 Task: Add Sprouts Organic Bourbon BBQ Sauce to the cart.
Action: Mouse moved to (33, 306)
Screenshot: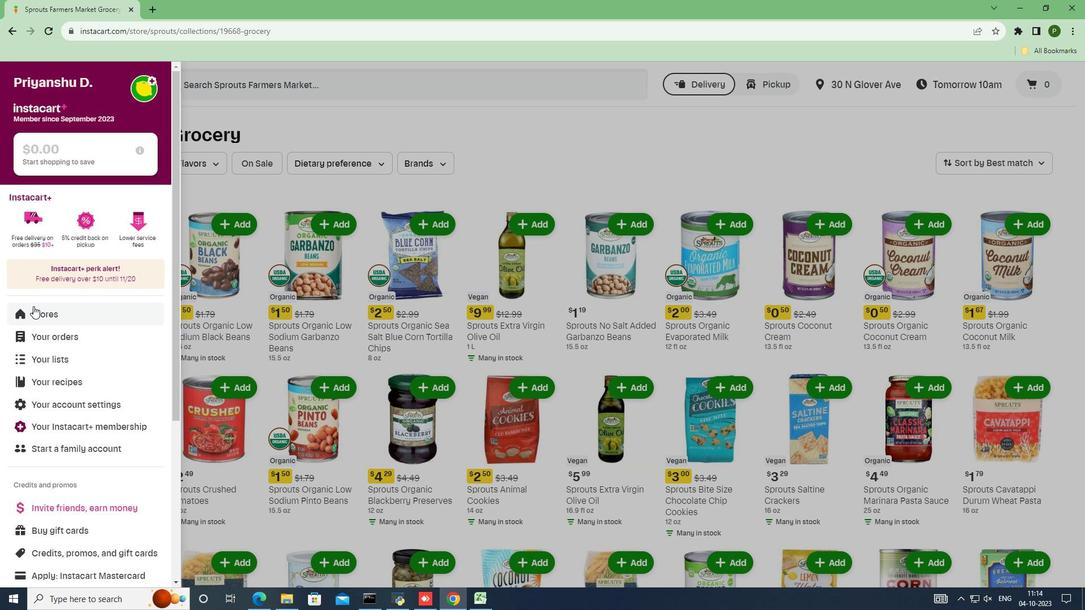 
Action: Mouse pressed left at (33, 306)
Screenshot: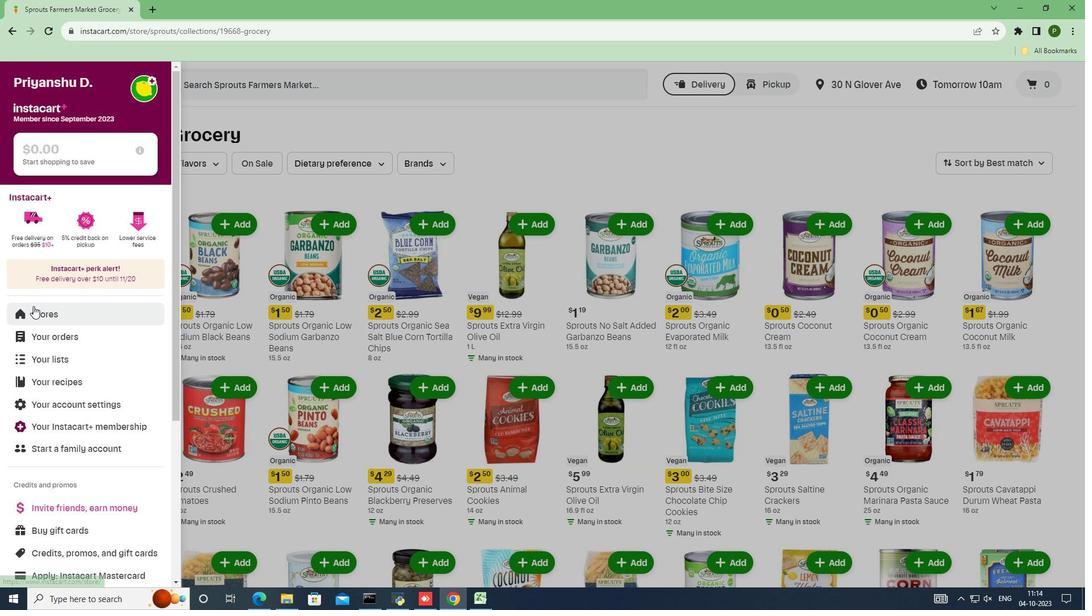 
Action: Mouse moved to (267, 128)
Screenshot: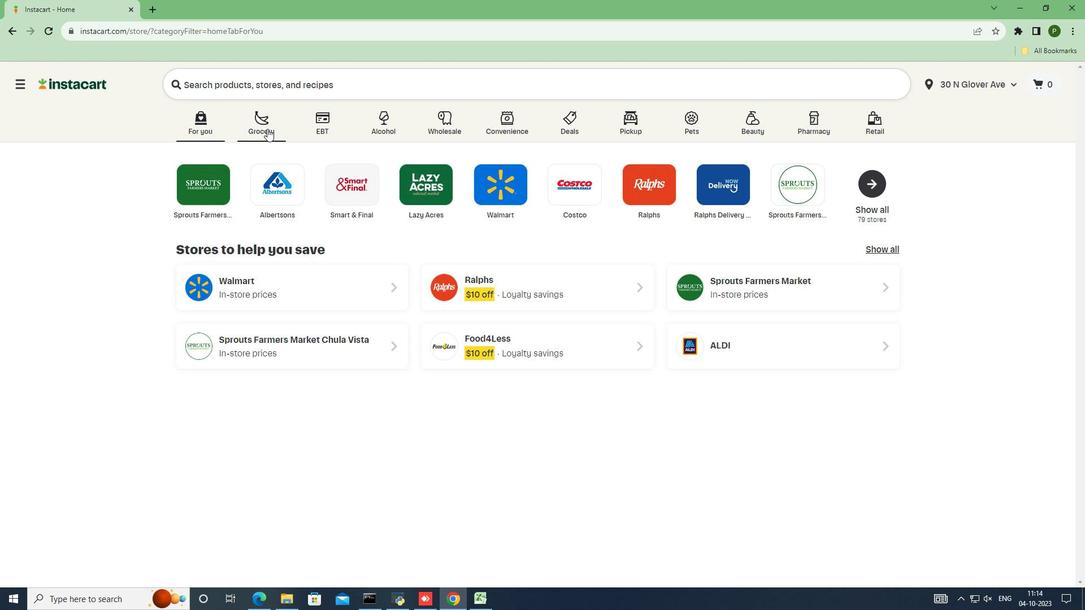 
Action: Mouse pressed left at (267, 128)
Screenshot: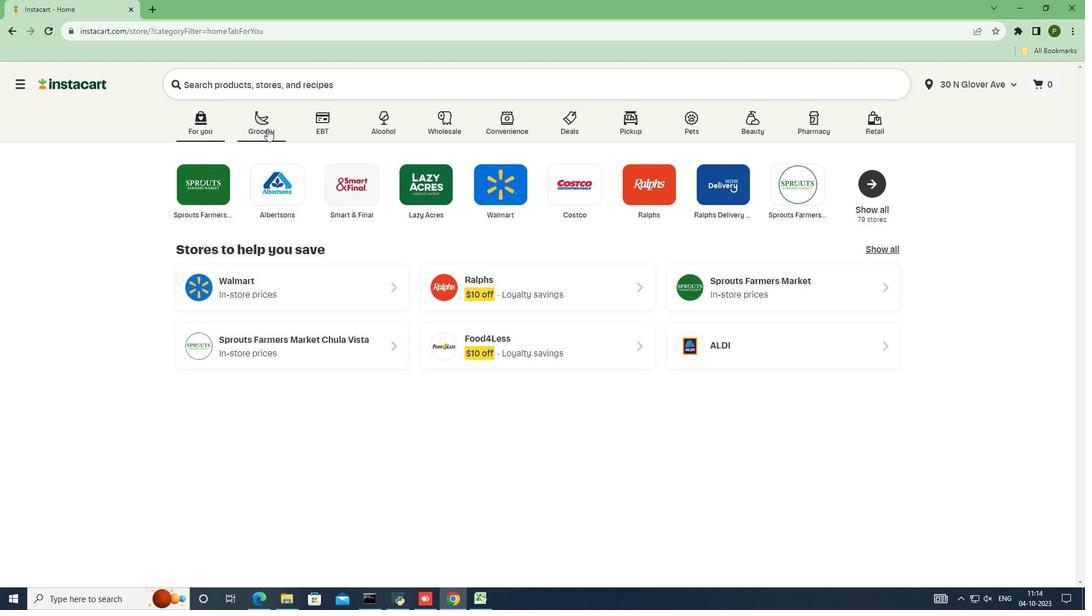 
Action: Mouse moved to (700, 269)
Screenshot: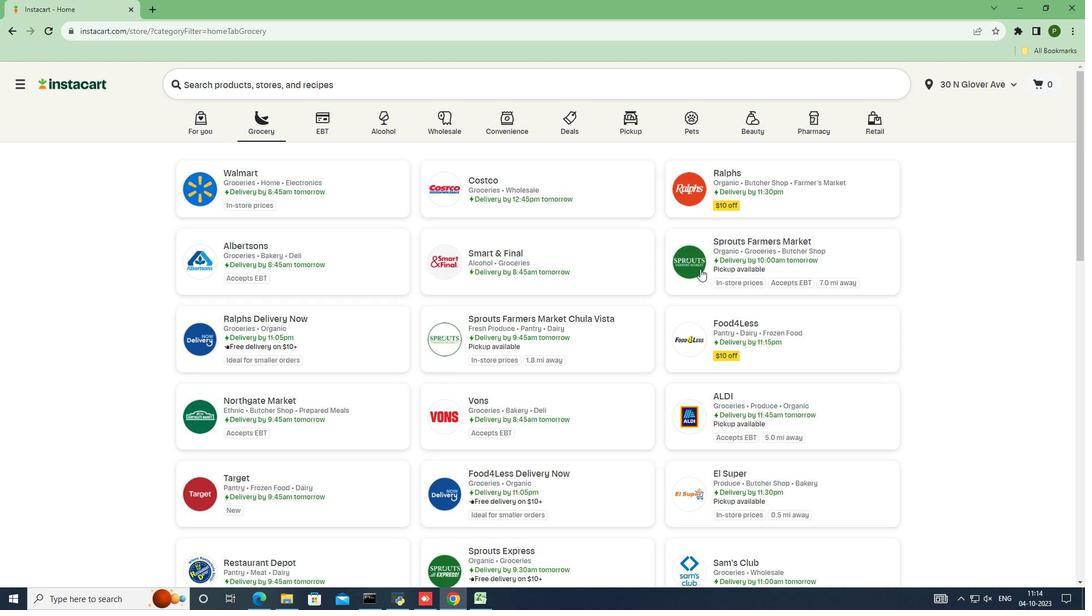 
Action: Mouse pressed left at (700, 269)
Screenshot: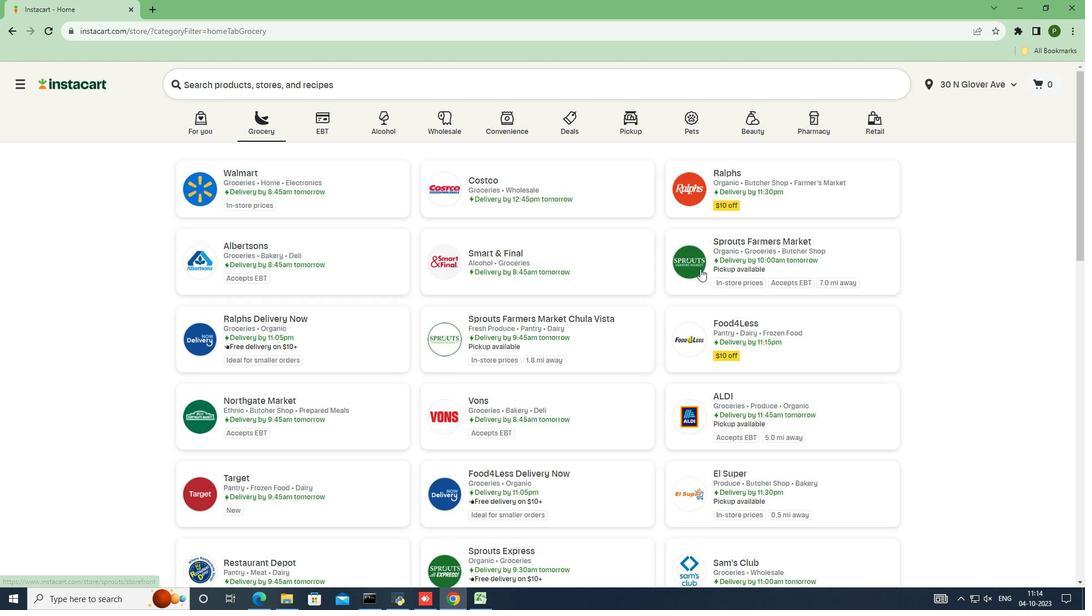 
Action: Mouse moved to (75, 318)
Screenshot: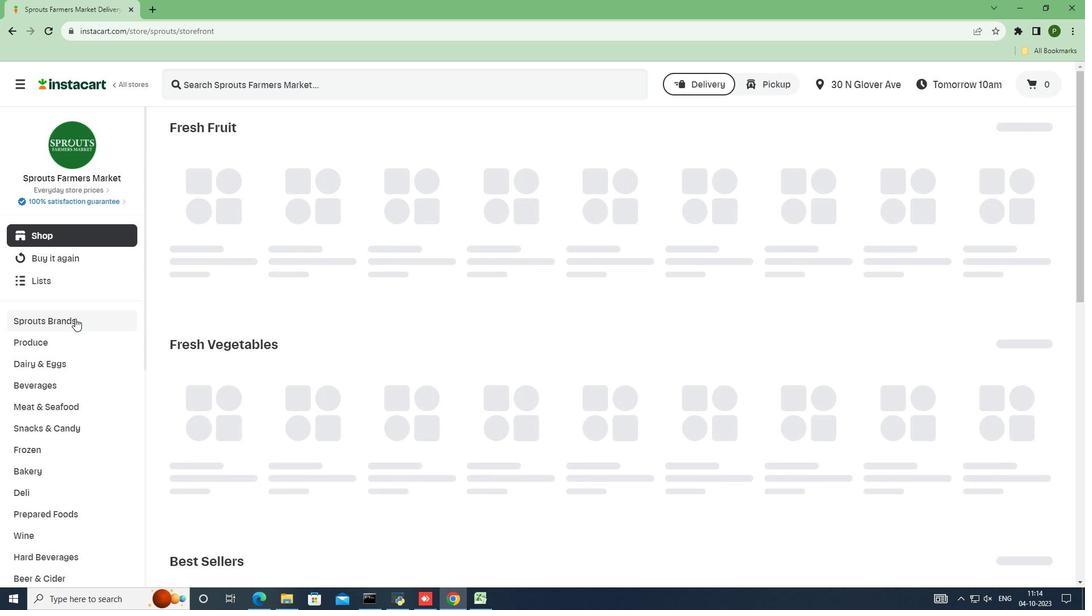 
Action: Mouse pressed left at (75, 318)
Screenshot: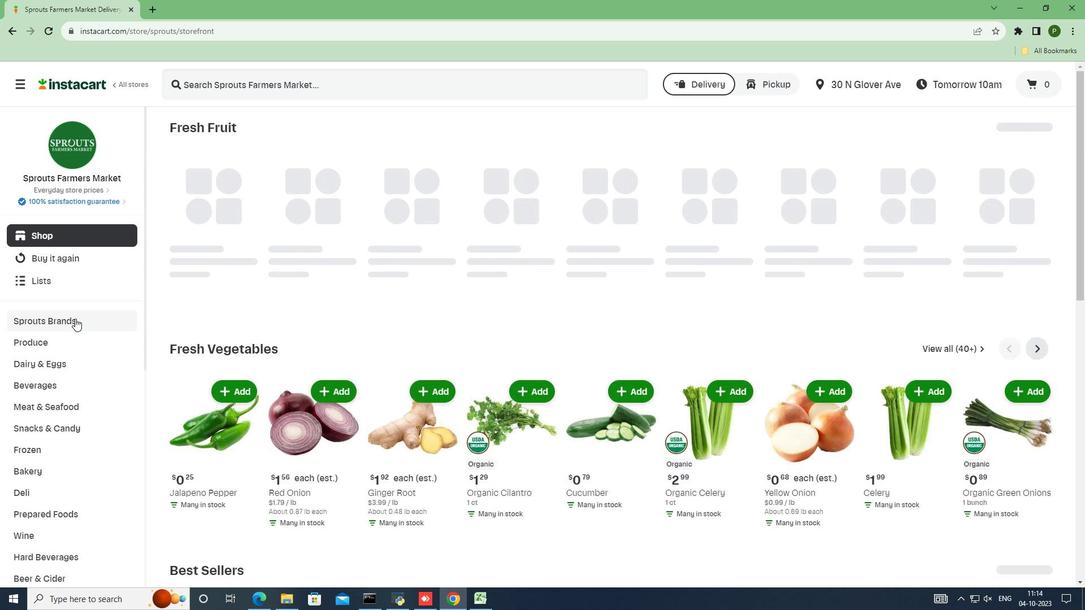 
Action: Mouse moved to (47, 400)
Screenshot: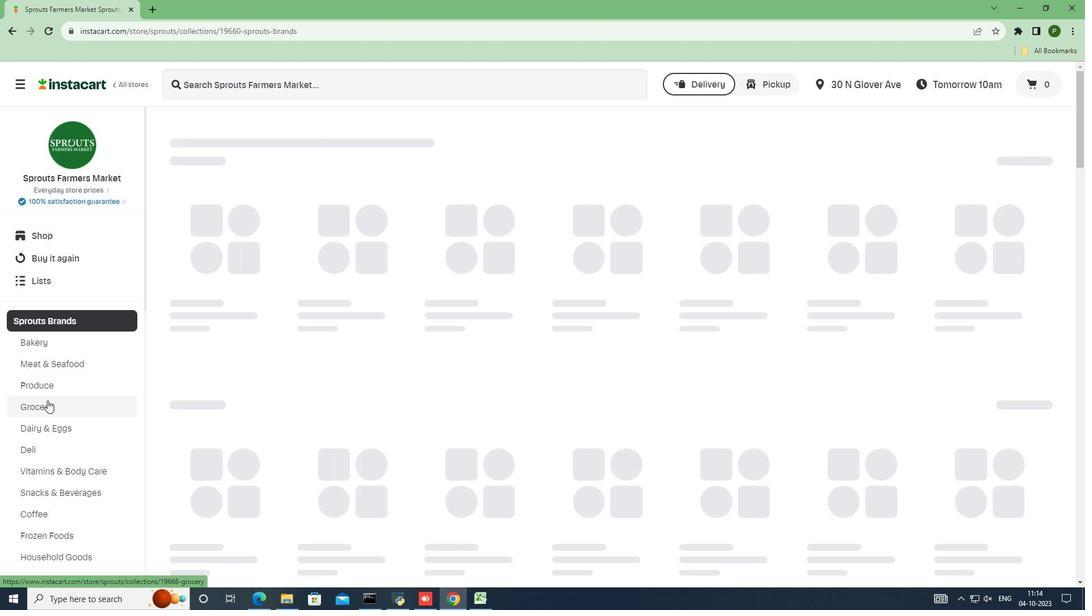 
Action: Mouse pressed left at (47, 400)
Screenshot: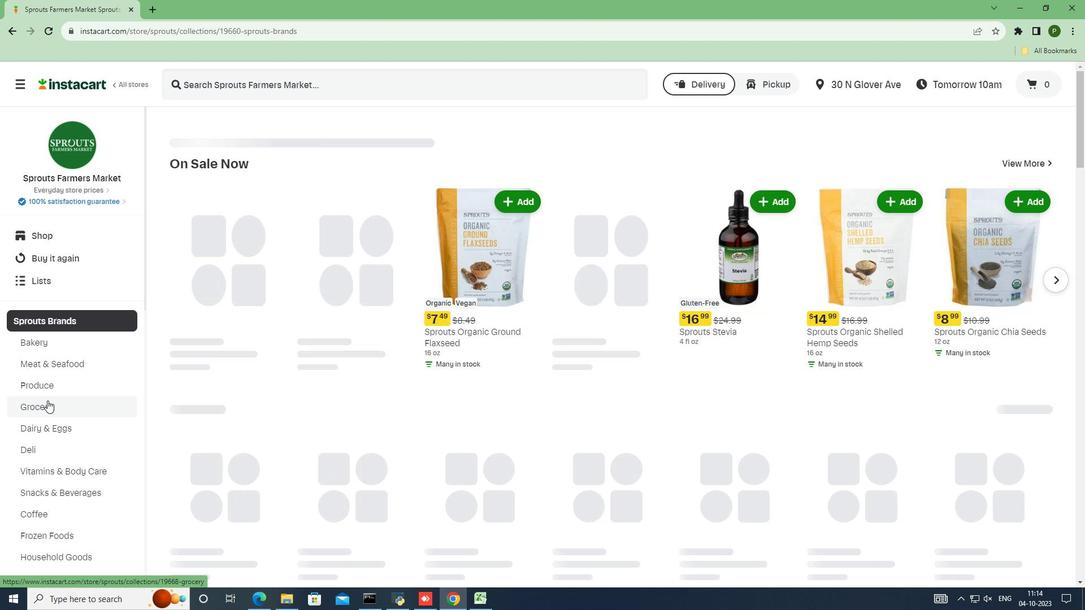 
Action: Mouse moved to (218, 221)
Screenshot: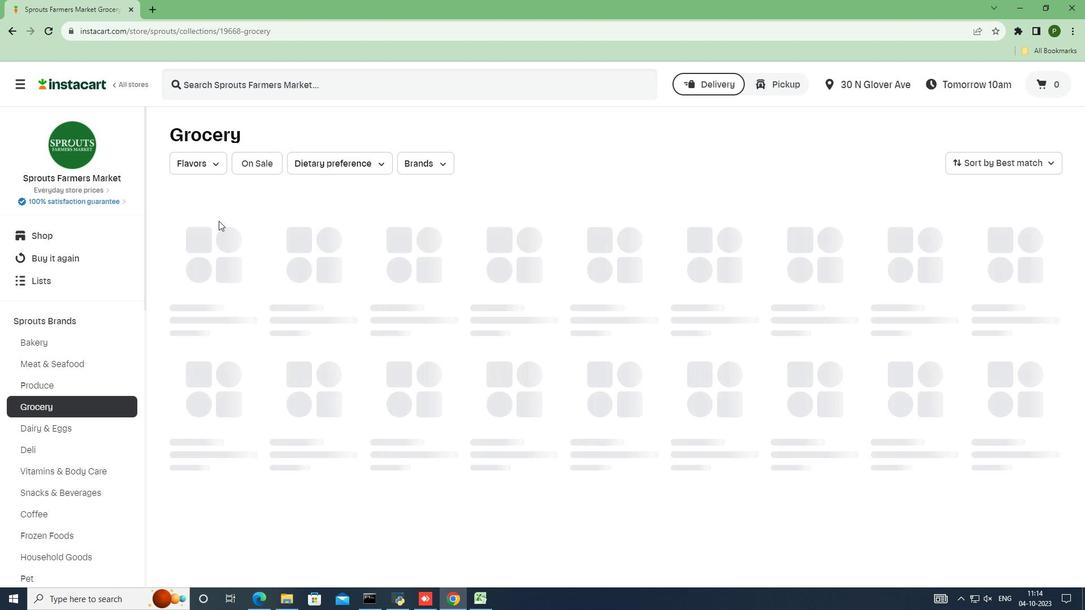 
Action: Mouse scrolled (218, 220) with delta (0, 0)
Screenshot: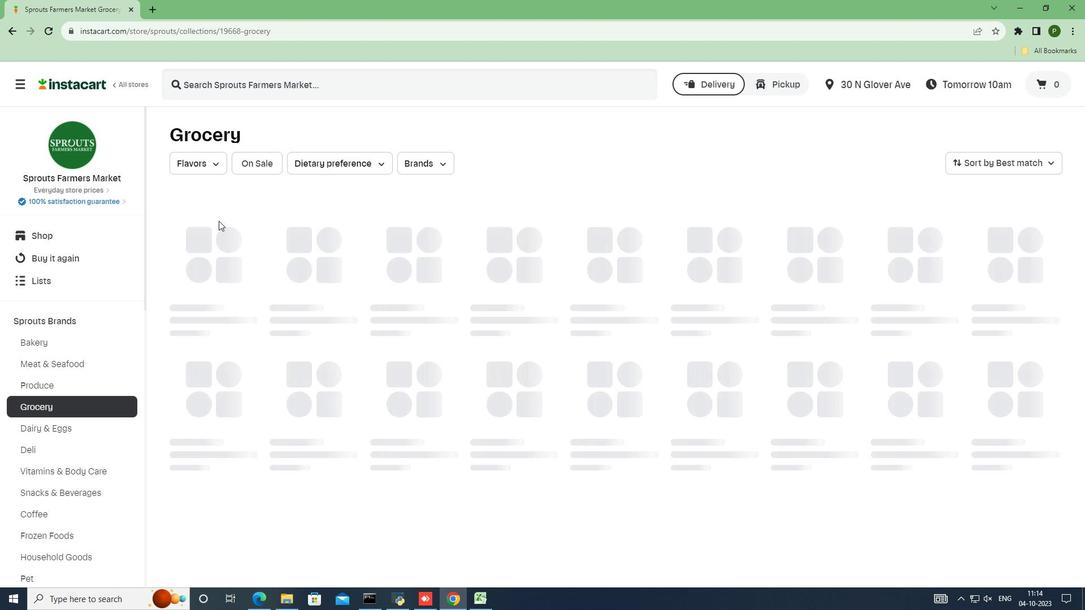 
Action: Mouse moved to (260, 247)
Screenshot: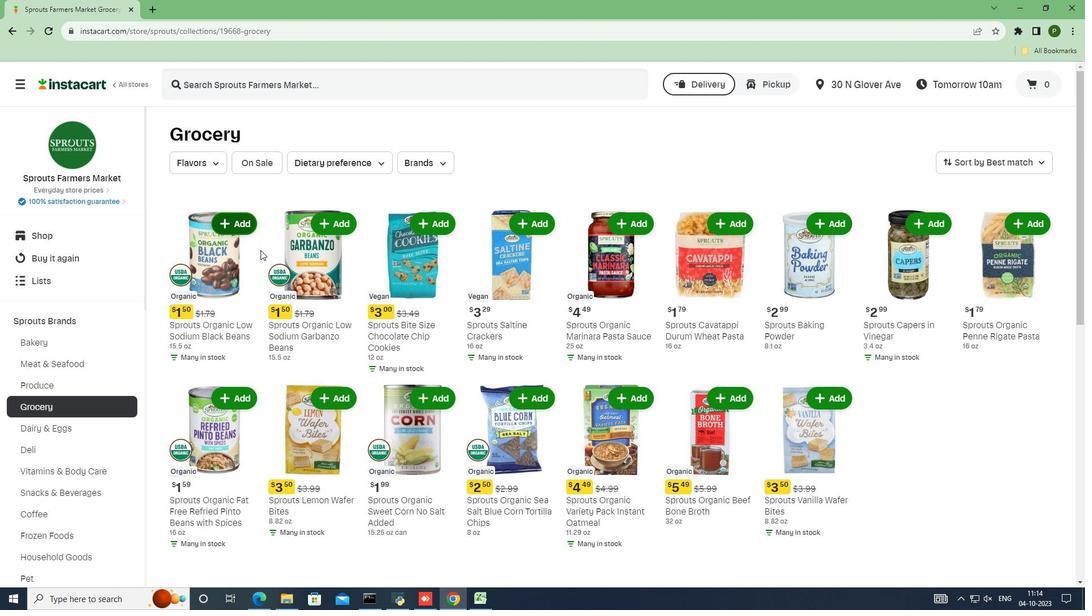 
Action: Mouse scrolled (260, 246) with delta (0, 0)
Screenshot: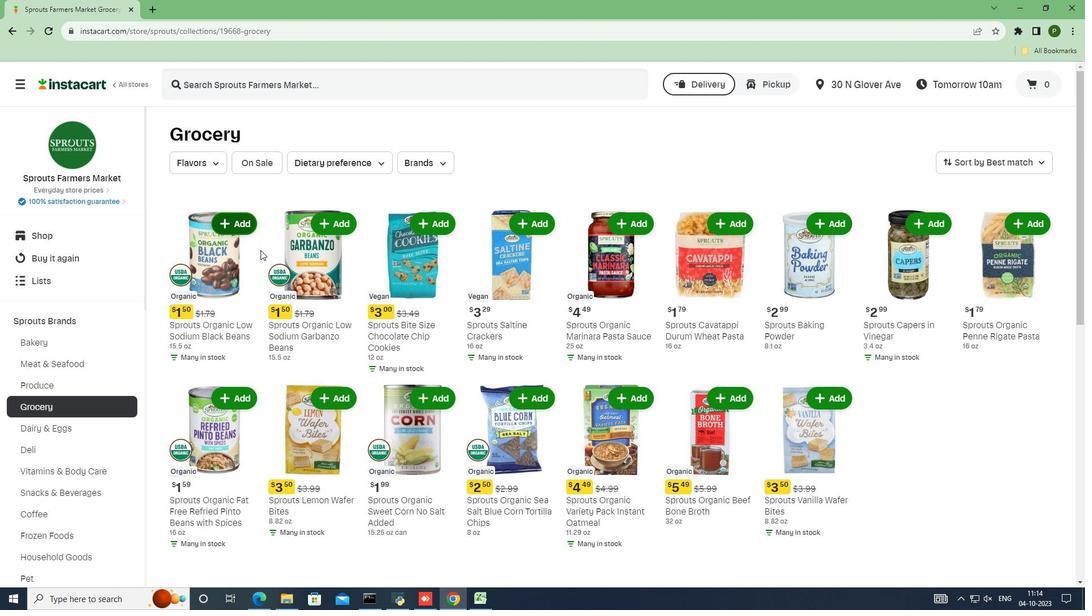 
Action: Mouse moved to (260, 250)
Screenshot: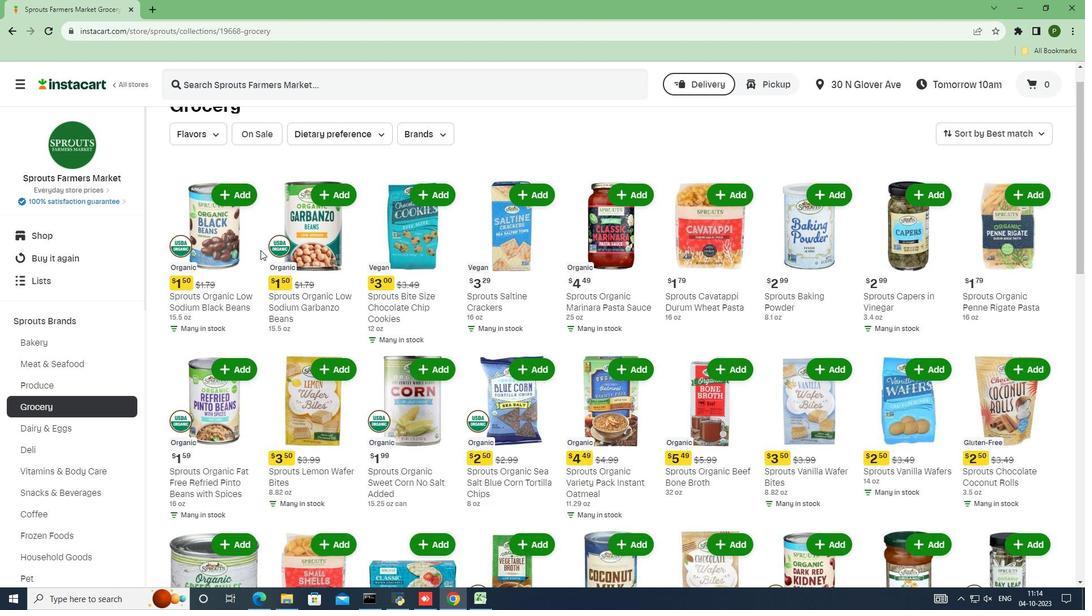
Action: Mouse scrolled (260, 249) with delta (0, 0)
Screenshot: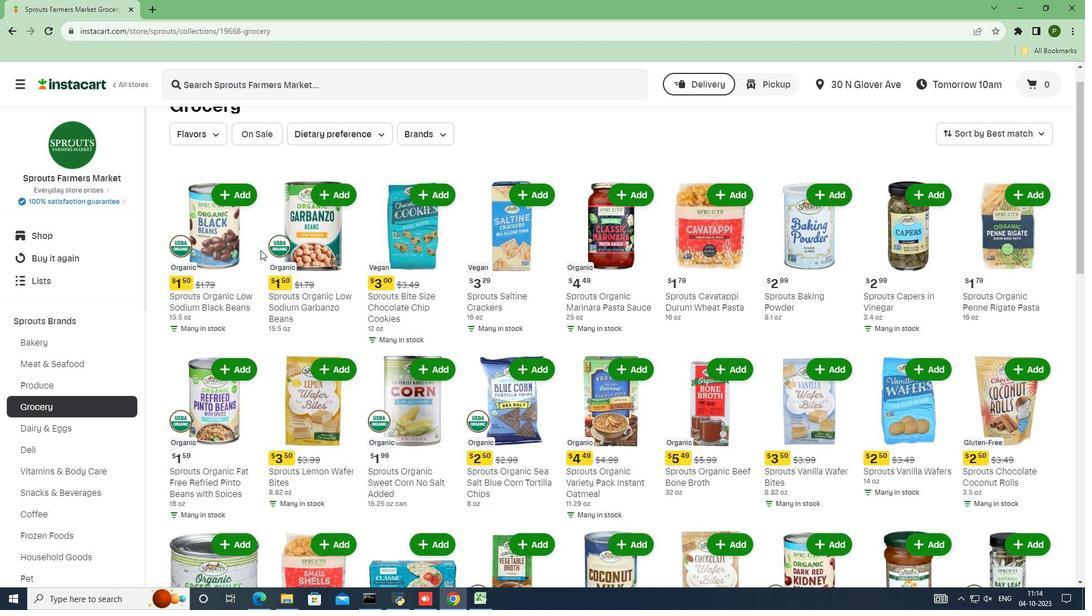 
Action: Mouse moved to (261, 255)
Screenshot: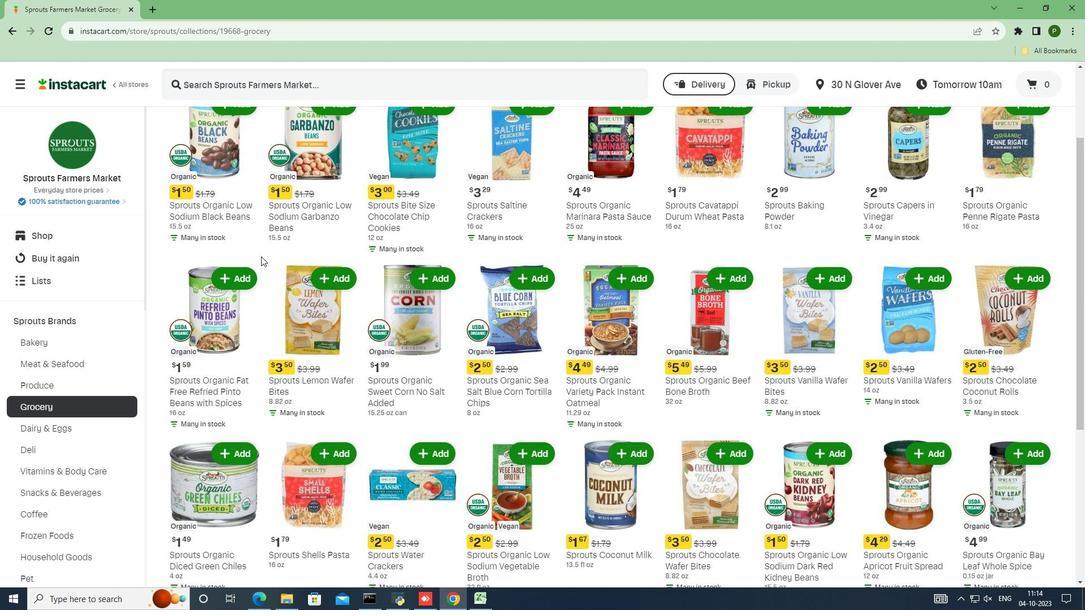 
Action: Mouse scrolled (261, 255) with delta (0, 0)
Screenshot: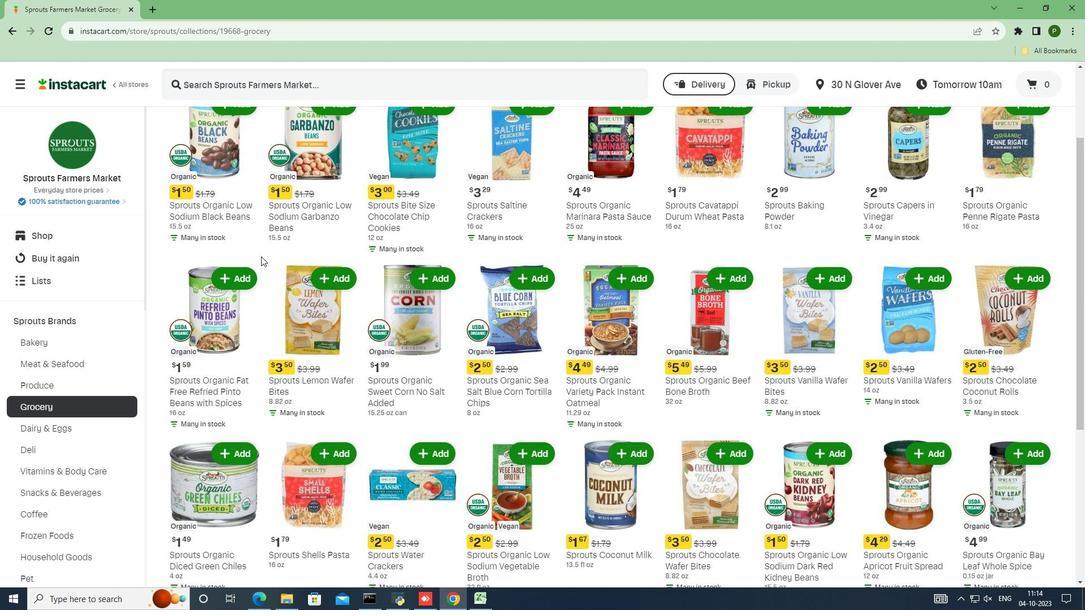 
Action: Mouse moved to (261, 256)
Screenshot: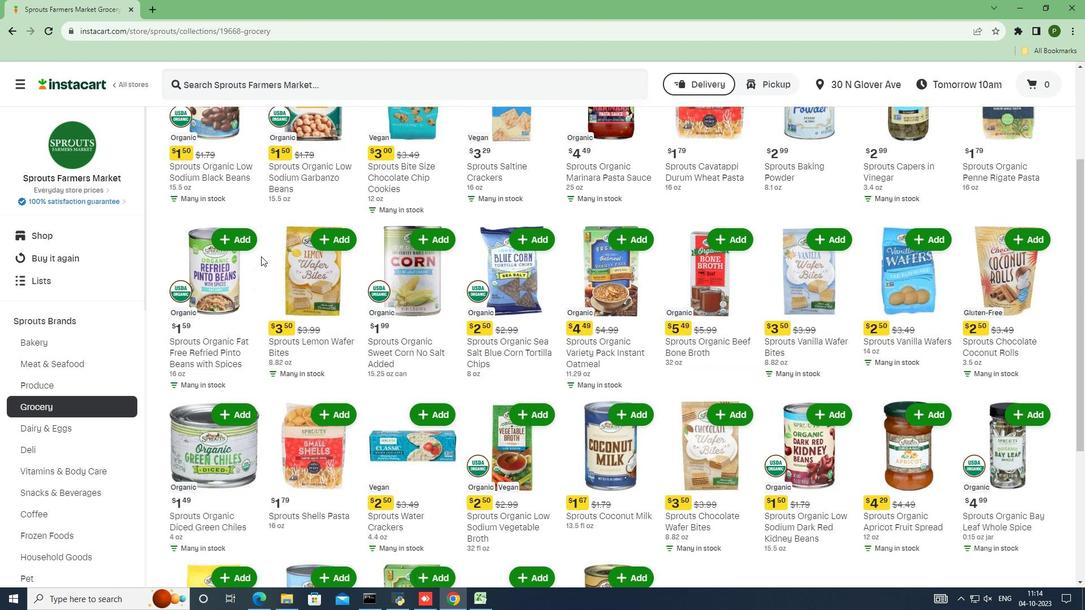 
Action: Mouse scrolled (261, 255) with delta (0, 0)
Screenshot: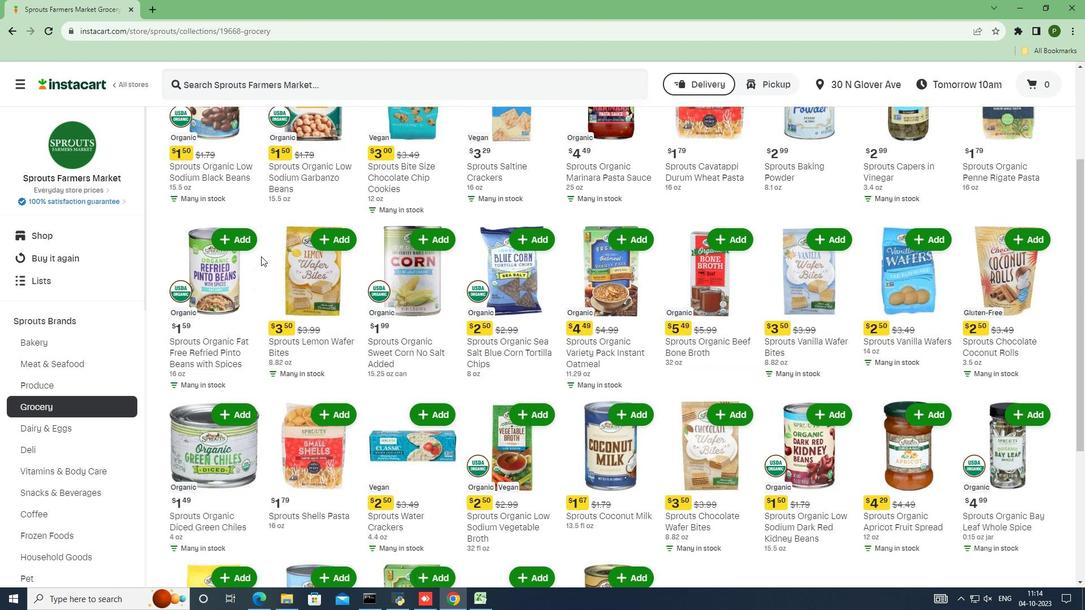 
Action: Mouse moved to (261, 252)
Screenshot: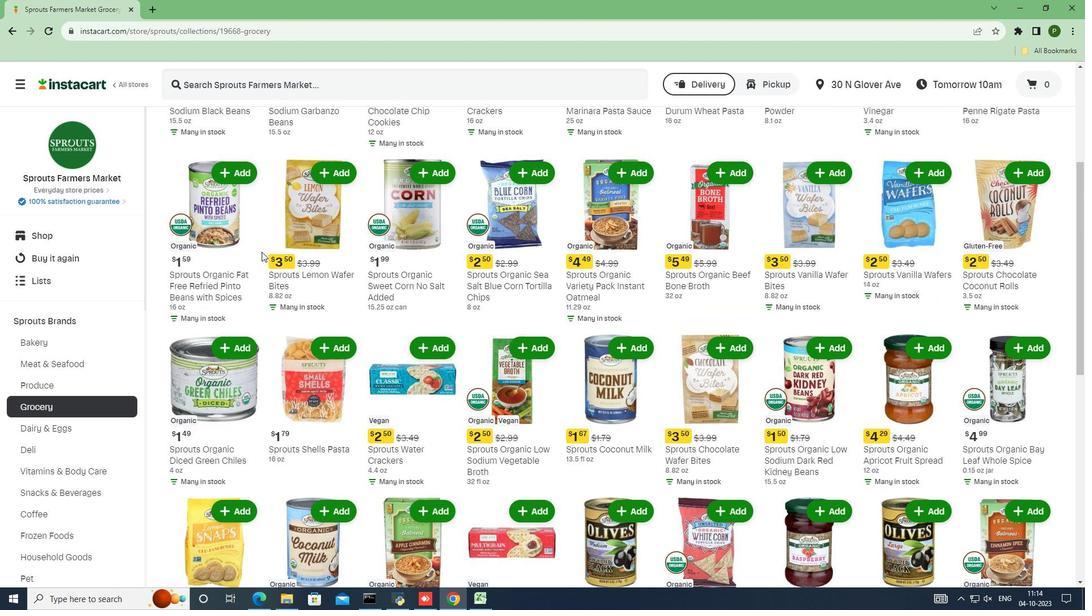 
Action: Mouse scrolled (261, 251) with delta (0, 0)
Screenshot: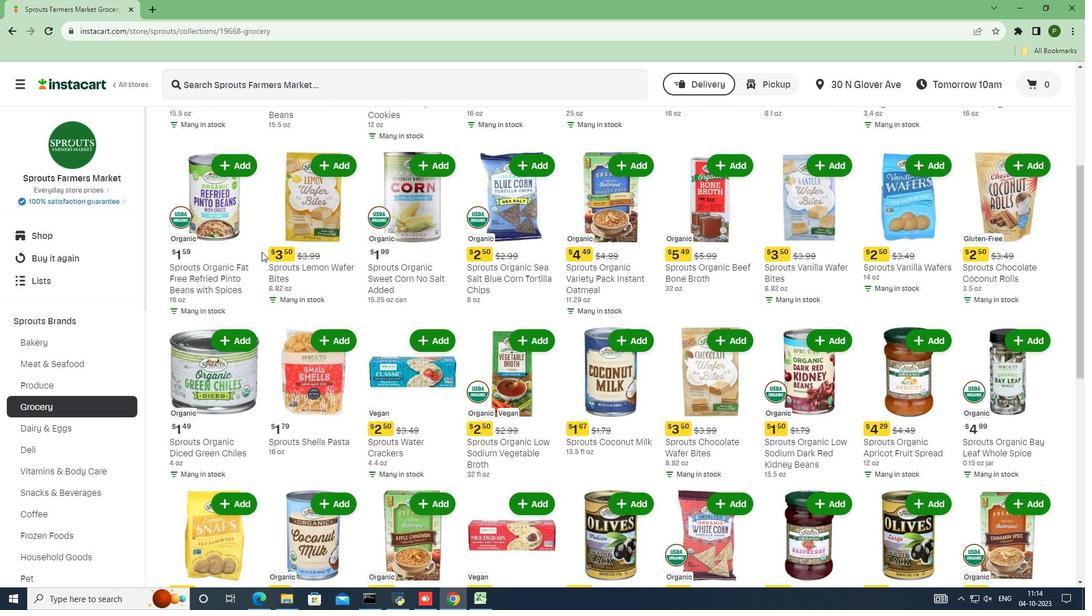 
Action: Mouse scrolled (261, 251) with delta (0, 0)
Screenshot: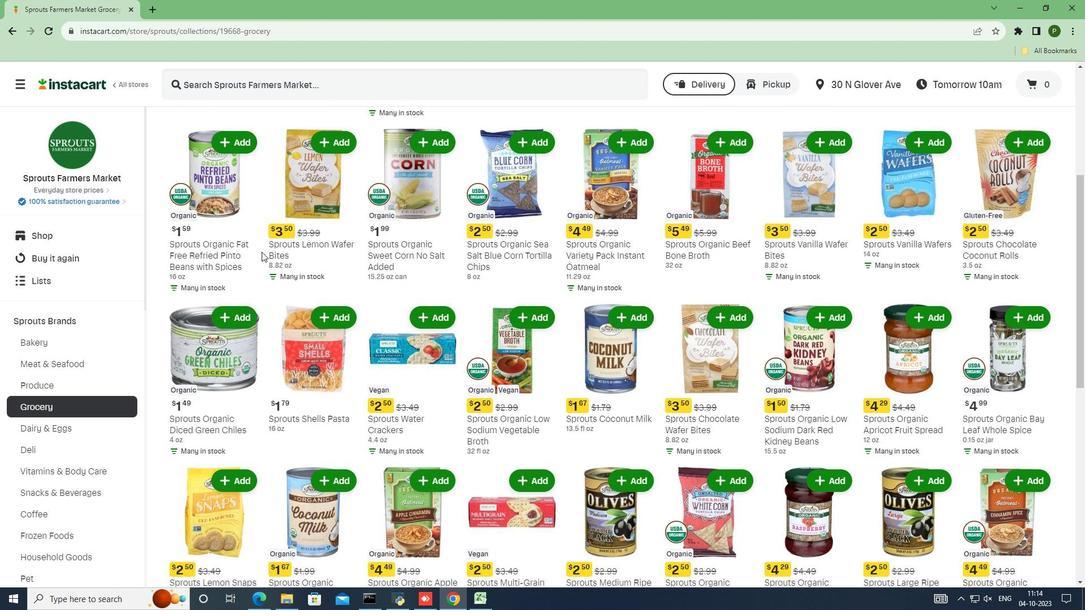 
Action: Mouse scrolled (261, 251) with delta (0, 0)
Screenshot: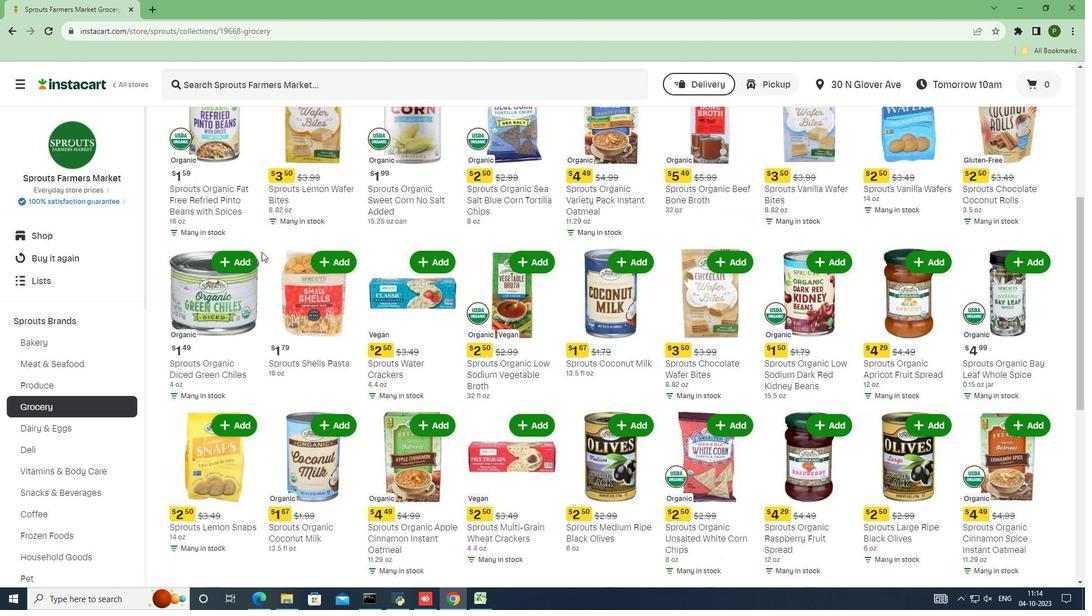 
Action: Mouse scrolled (261, 251) with delta (0, 0)
Screenshot: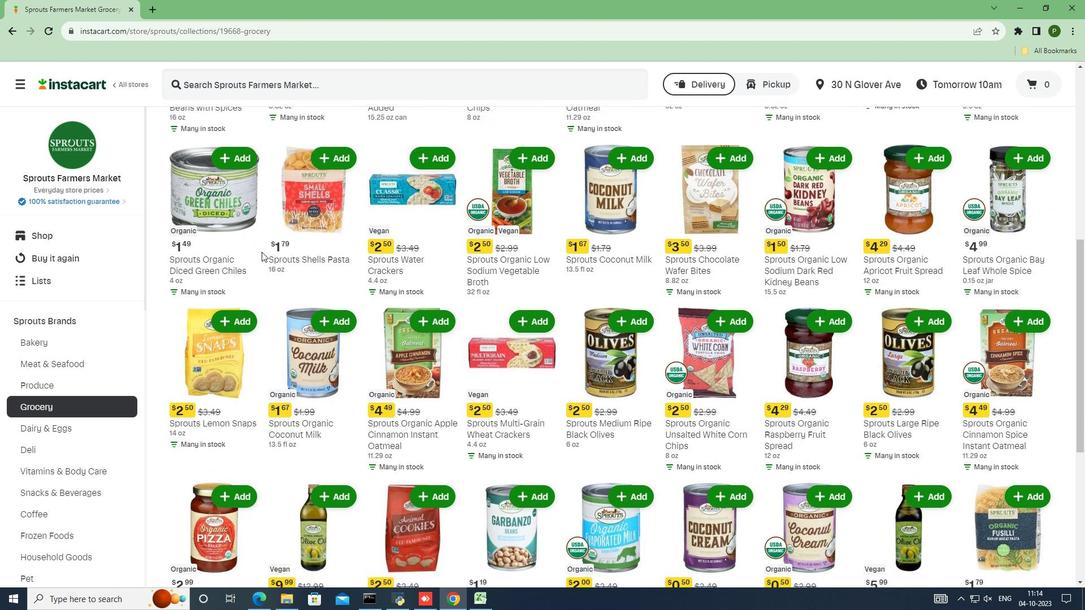 
Action: Mouse scrolled (261, 251) with delta (0, 0)
Screenshot: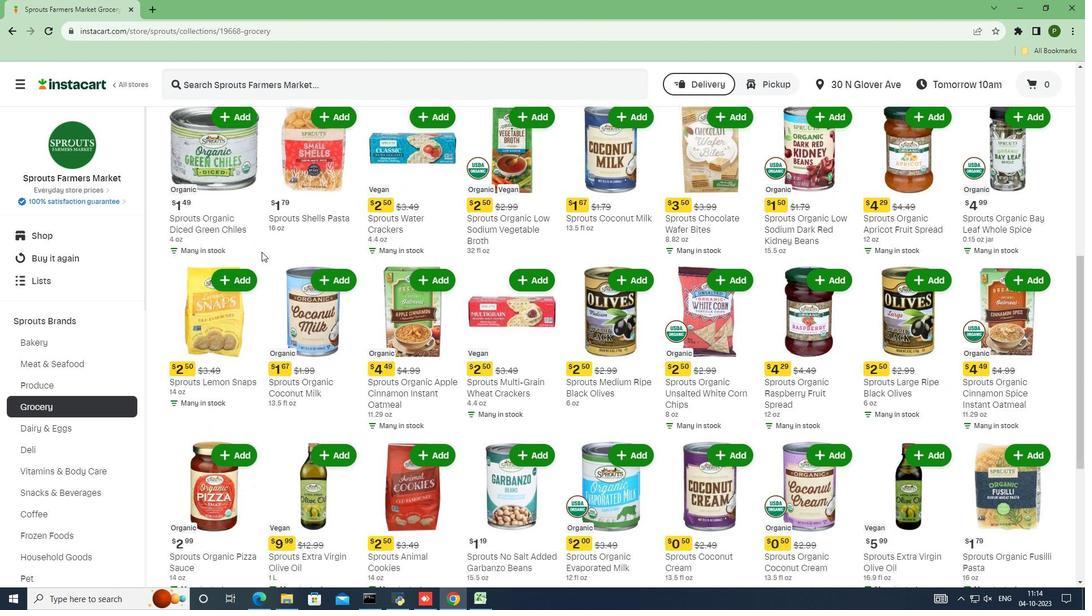 
Action: Mouse scrolled (261, 251) with delta (0, 0)
Screenshot: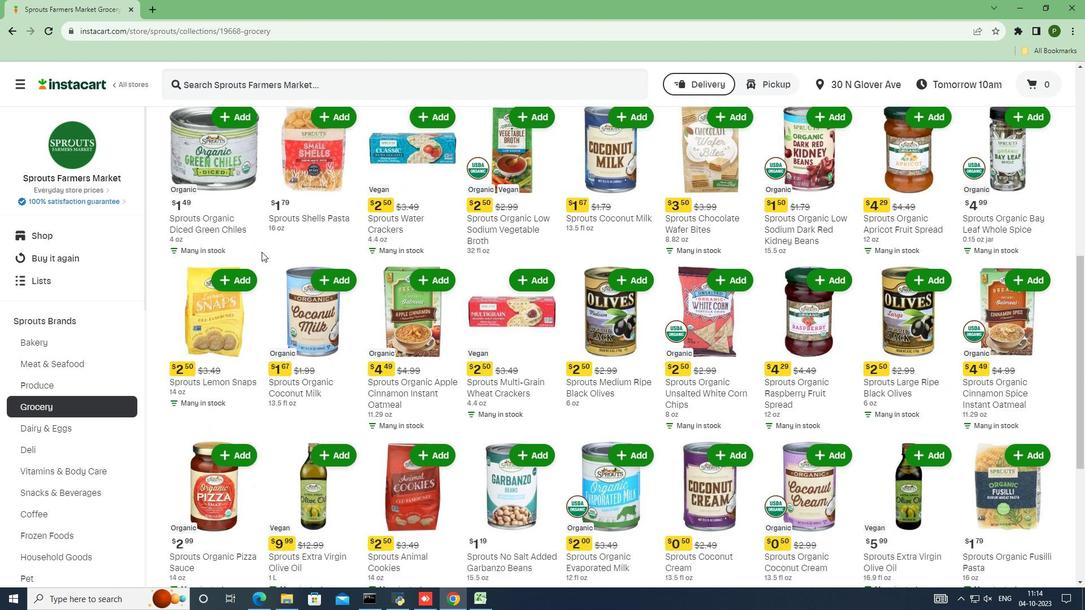 
Action: Mouse scrolled (261, 251) with delta (0, 0)
Screenshot: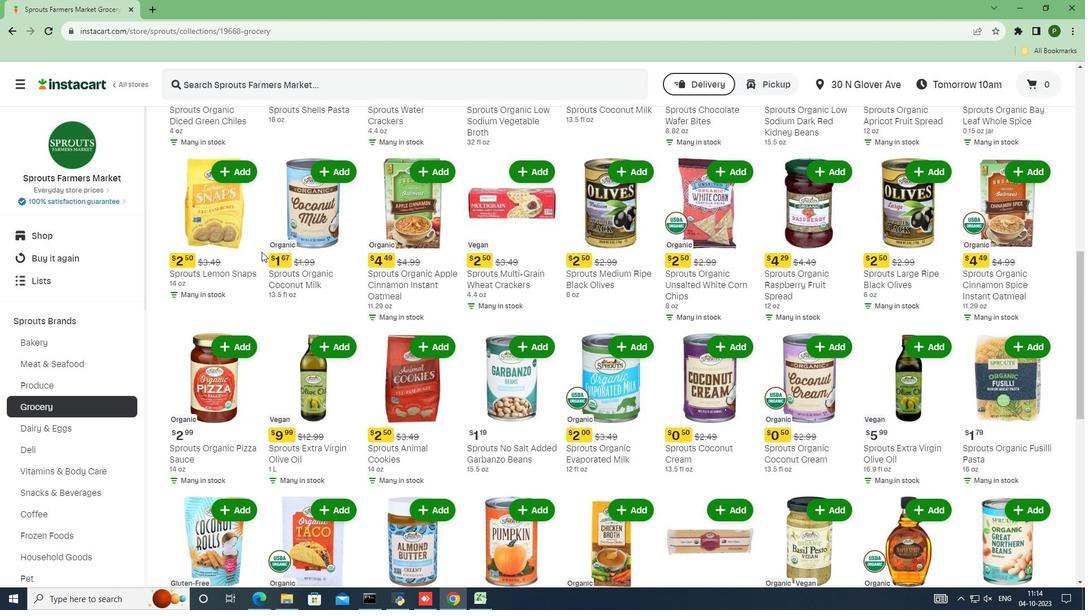 
Action: Mouse scrolled (261, 251) with delta (0, 0)
Screenshot: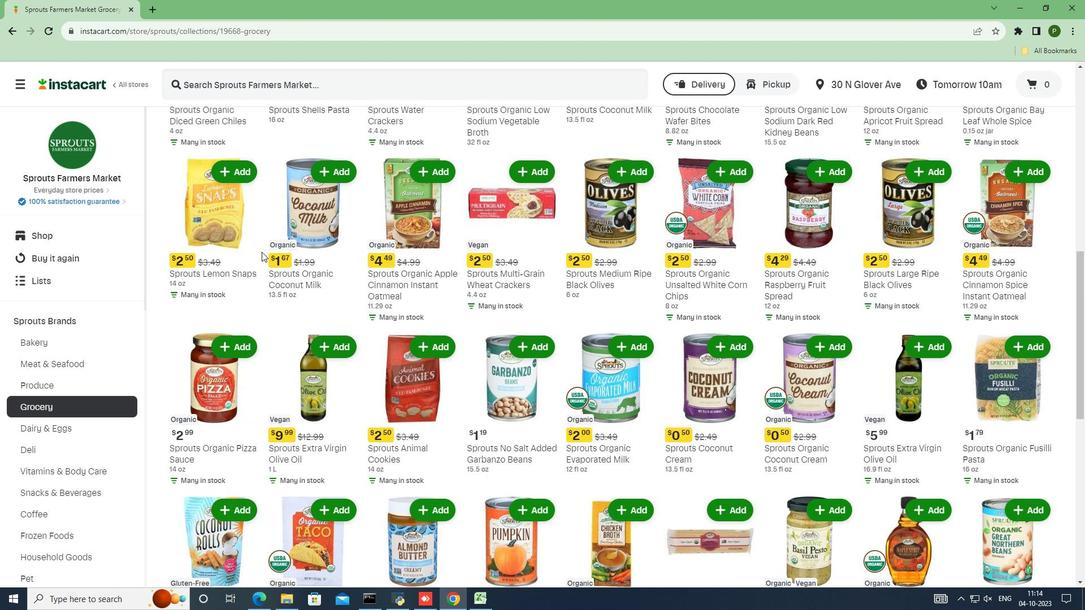 
Action: Mouse scrolled (261, 251) with delta (0, 0)
Screenshot: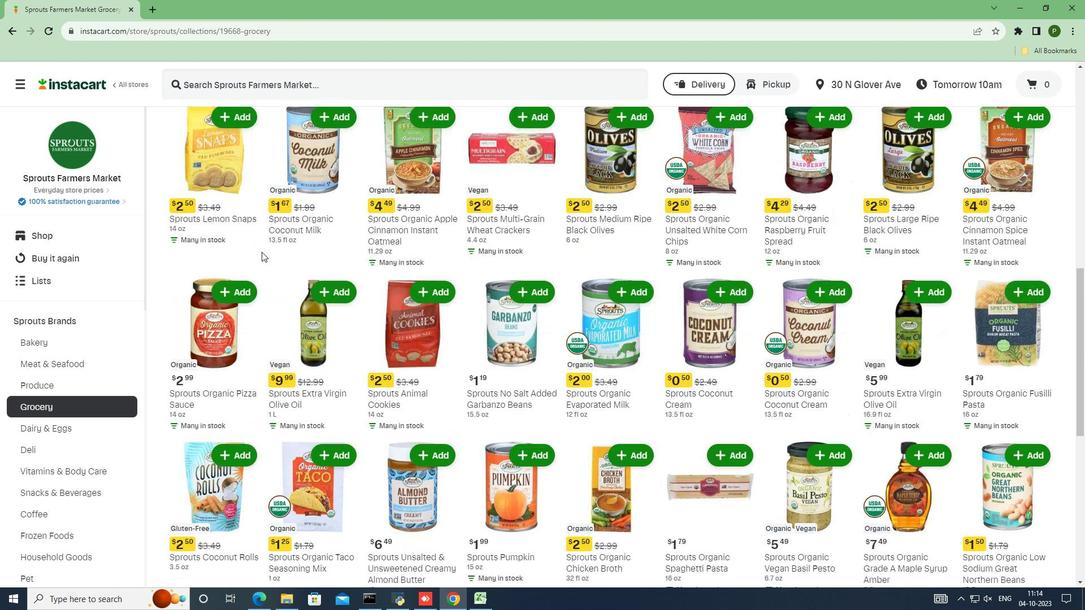 
Action: Mouse scrolled (261, 251) with delta (0, 0)
Screenshot: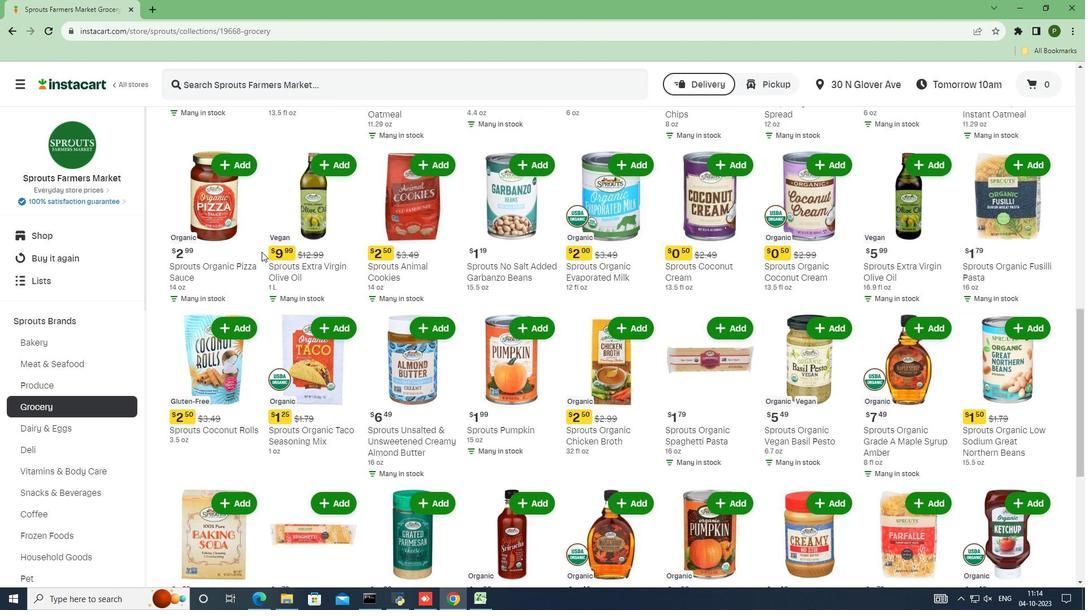 
Action: Mouse scrolled (261, 251) with delta (0, 0)
Screenshot: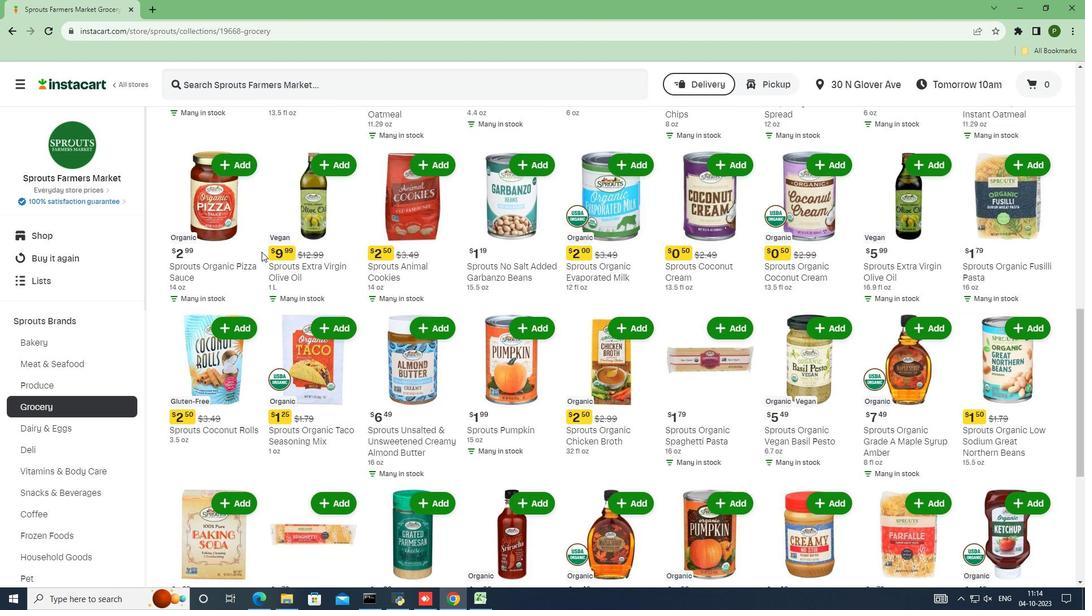 
Action: Mouse scrolled (261, 251) with delta (0, 0)
Screenshot: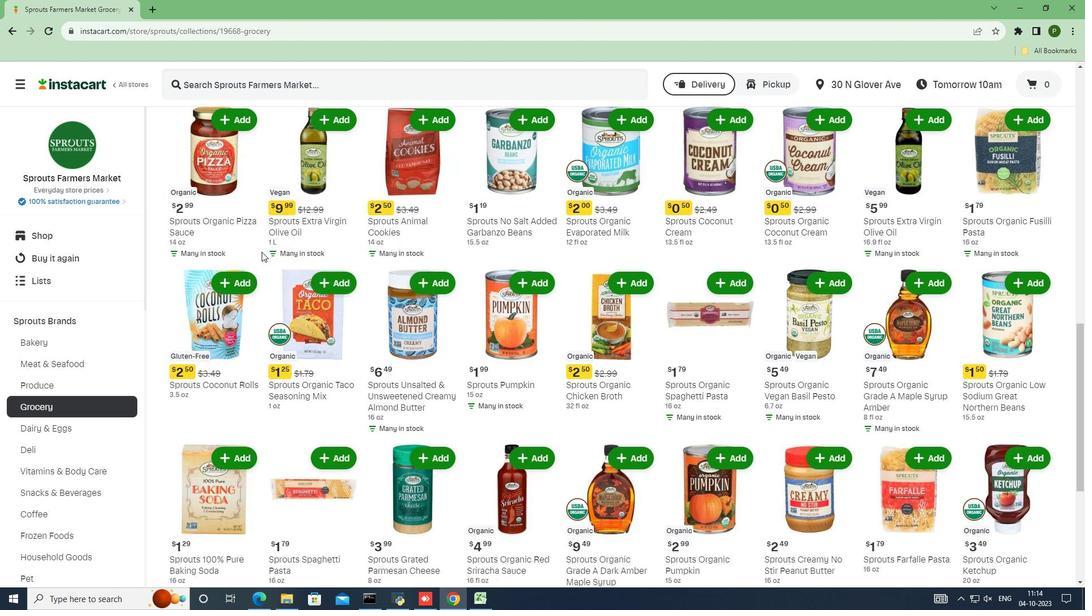 
Action: Mouse scrolled (261, 251) with delta (0, 0)
Screenshot: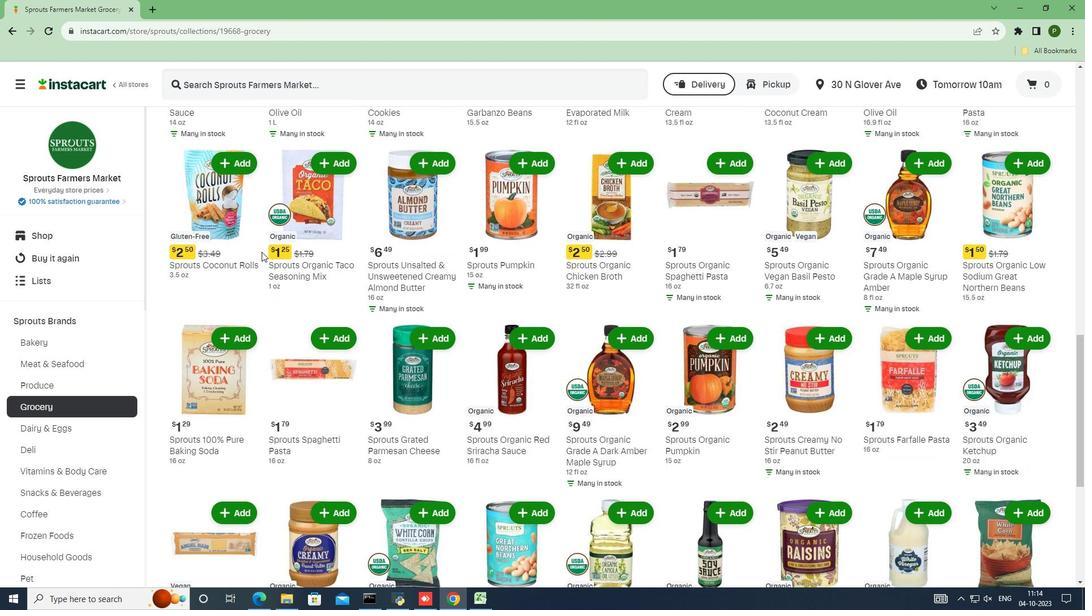 
Action: Mouse scrolled (261, 251) with delta (0, 0)
Screenshot: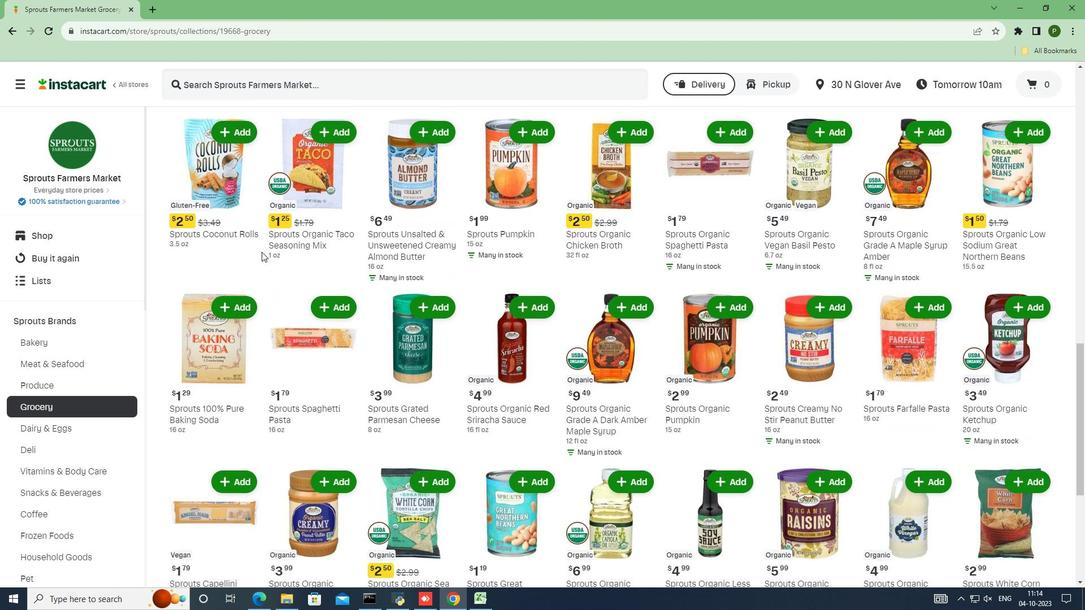 
Action: Mouse scrolled (261, 251) with delta (0, 0)
Screenshot: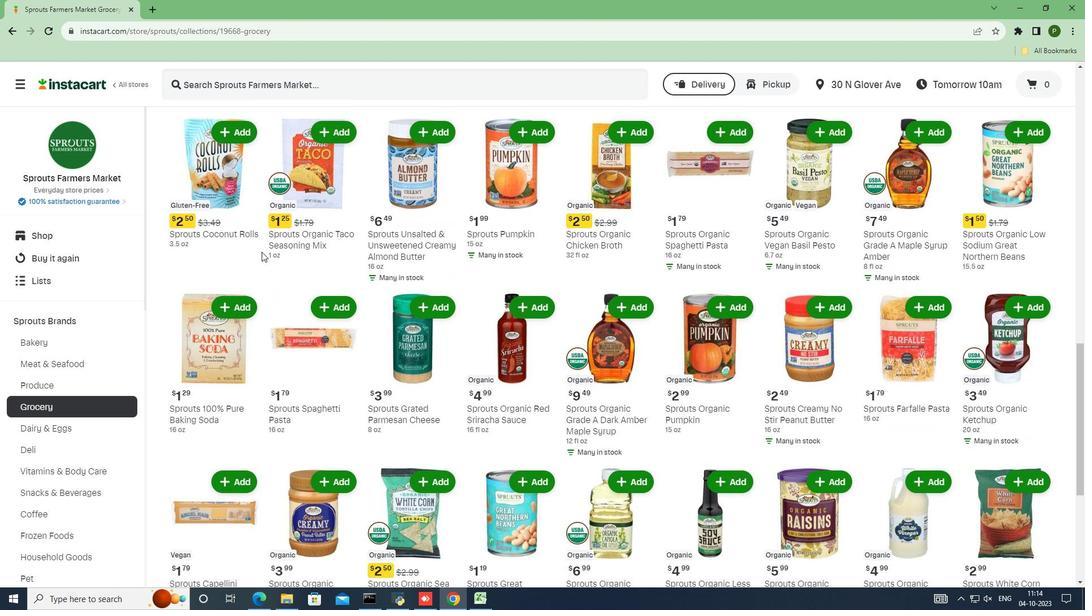 
Action: Mouse scrolled (261, 251) with delta (0, 0)
Screenshot: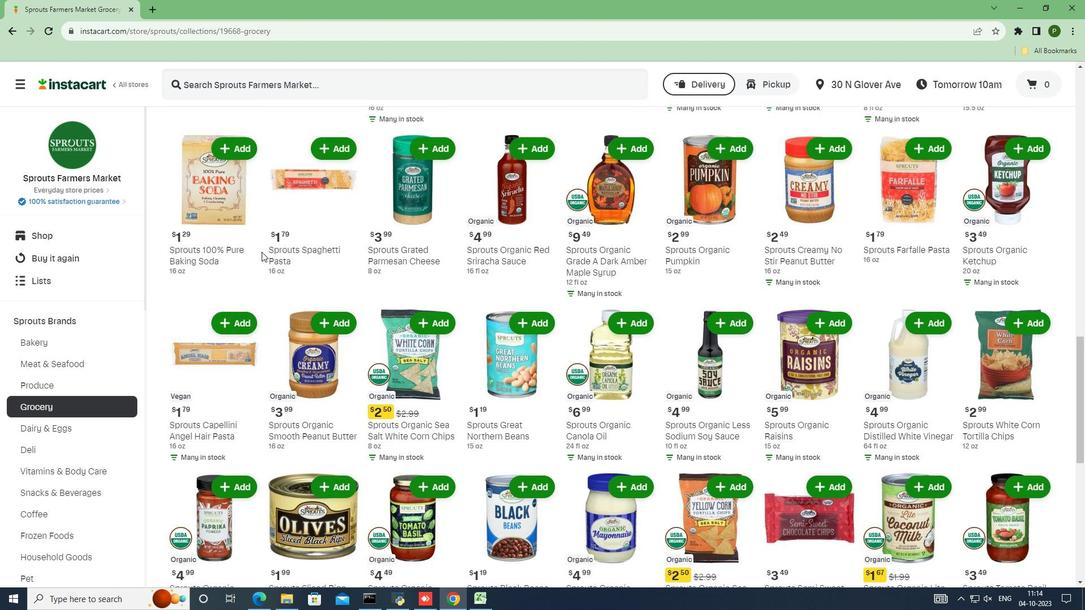 
Action: Mouse scrolled (261, 251) with delta (0, 0)
Screenshot: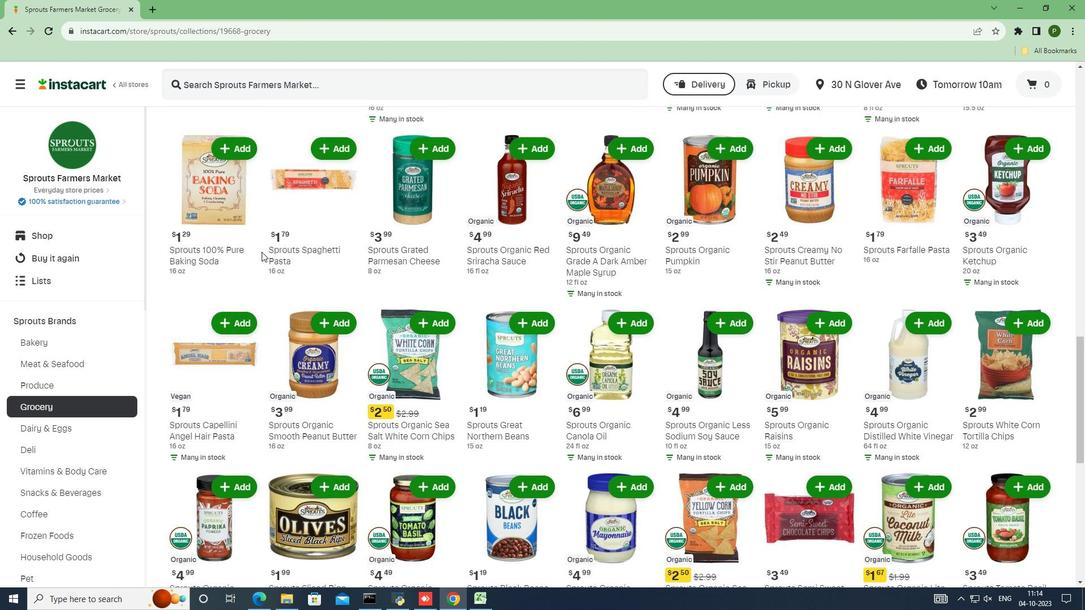 
Action: Mouse scrolled (261, 251) with delta (0, 0)
Screenshot: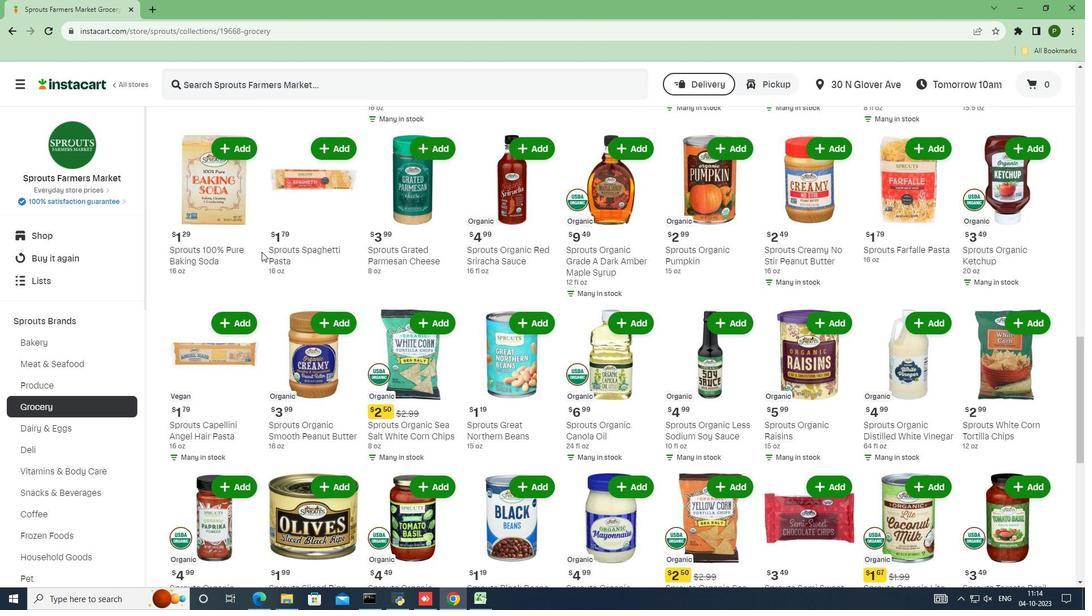 
Action: Mouse scrolled (261, 251) with delta (0, 0)
Screenshot: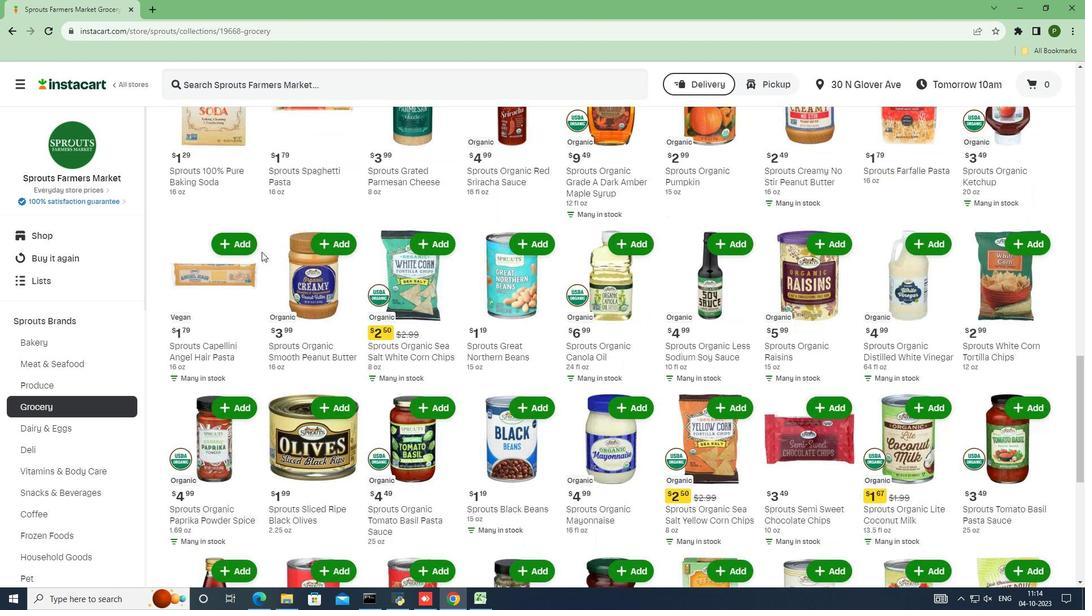
Action: Mouse scrolled (261, 251) with delta (0, 0)
Screenshot: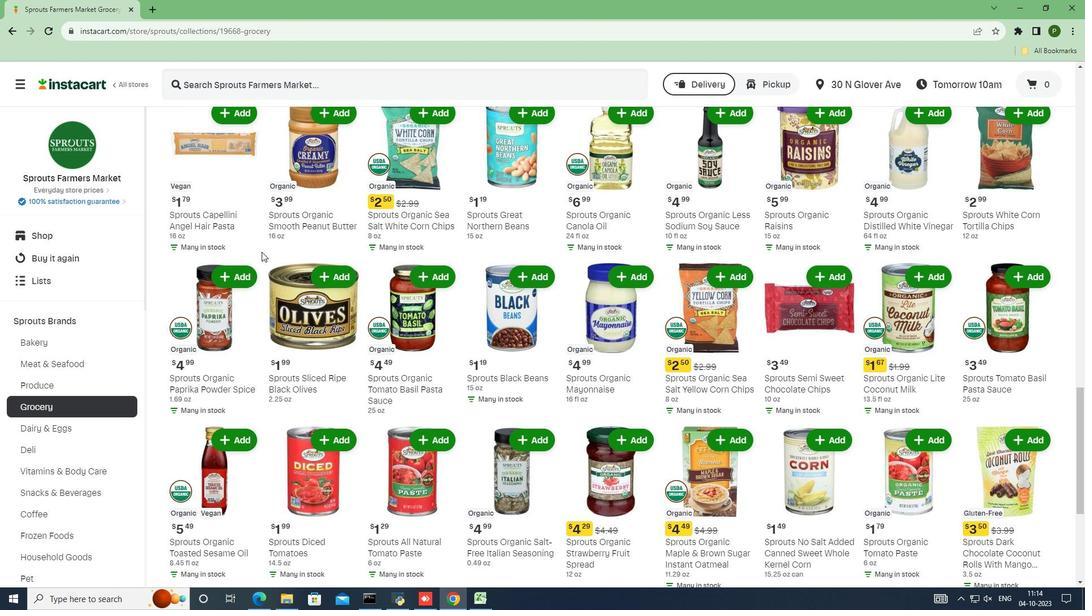 
Action: Mouse scrolled (261, 251) with delta (0, 0)
Screenshot: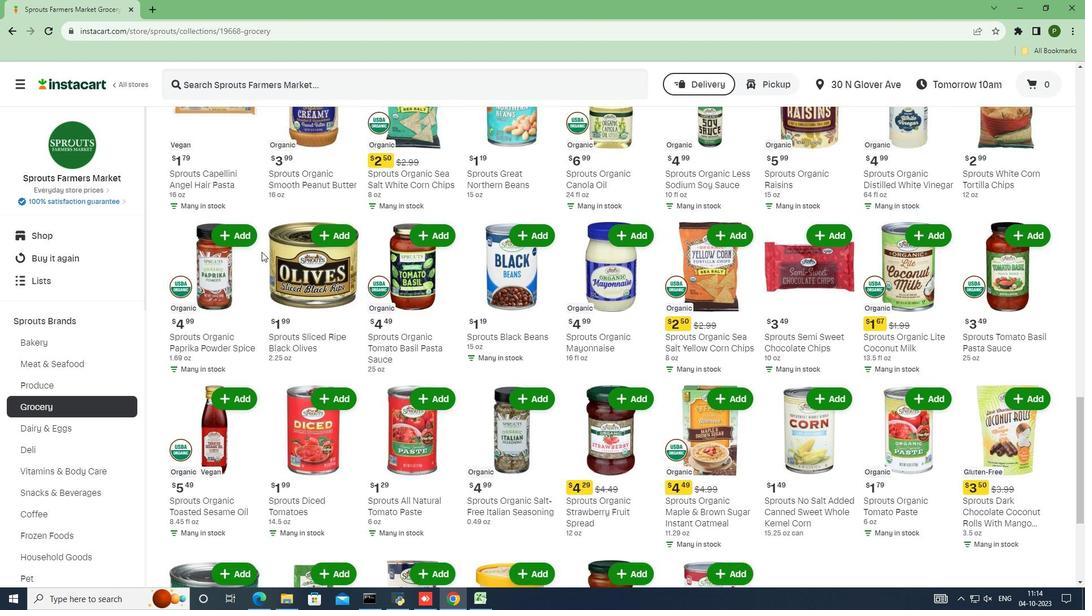 
Action: Mouse scrolled (261, 251) with delta (0, 0)
Screenshot: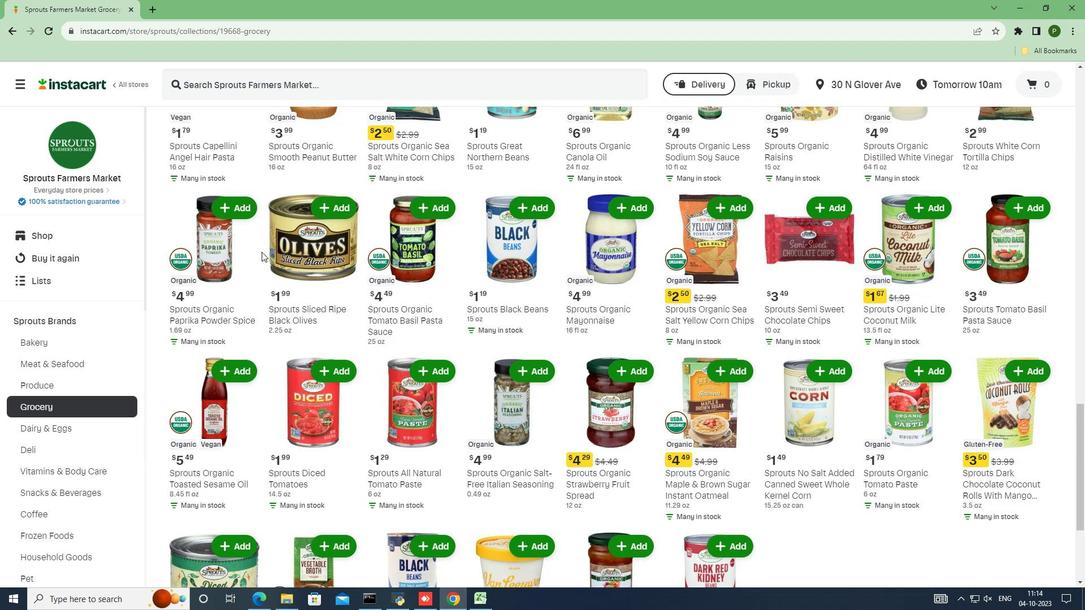 
Action: Mouse scrolled (261, 251) with delta (0, 0)
Screenshot: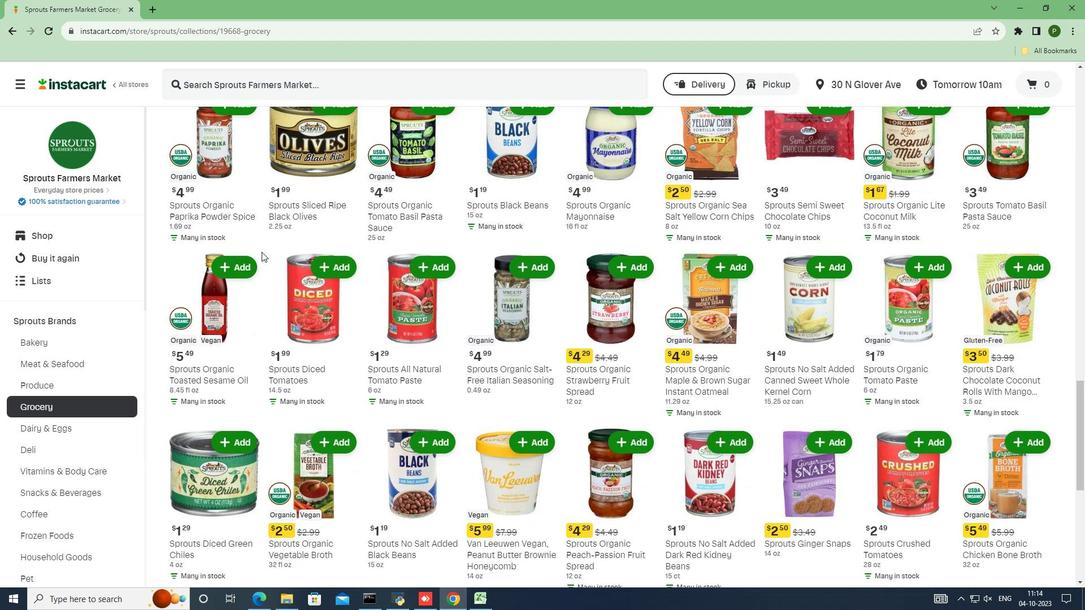 
Action: Mouse scrolled (261, 251) with delta (0, 0)
Screenshot: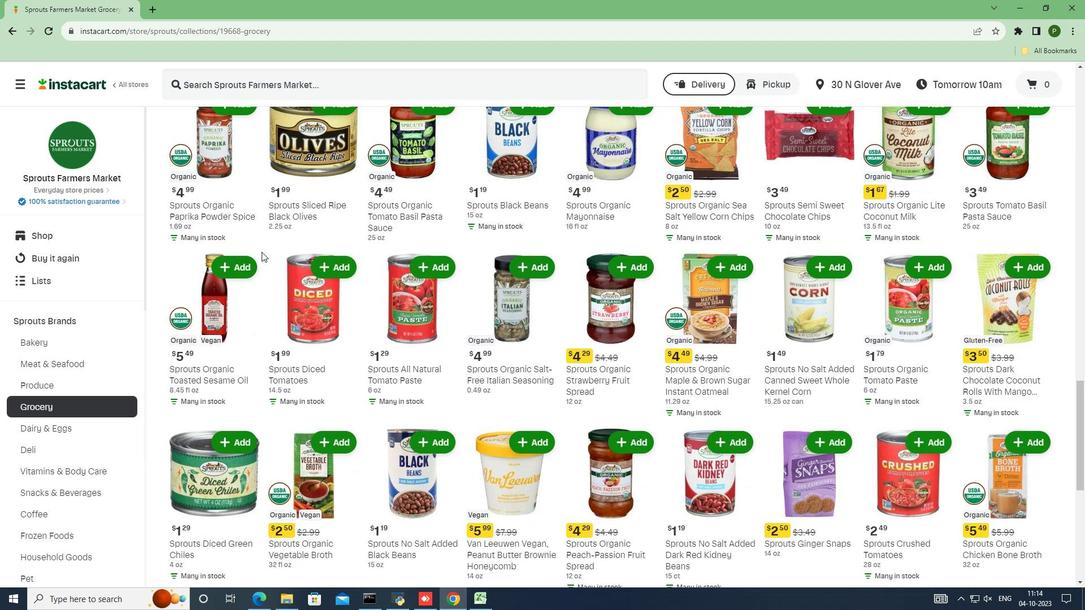 
Action: Mouse scrolled (261, 251) with delta (0, 0)
Screenshot: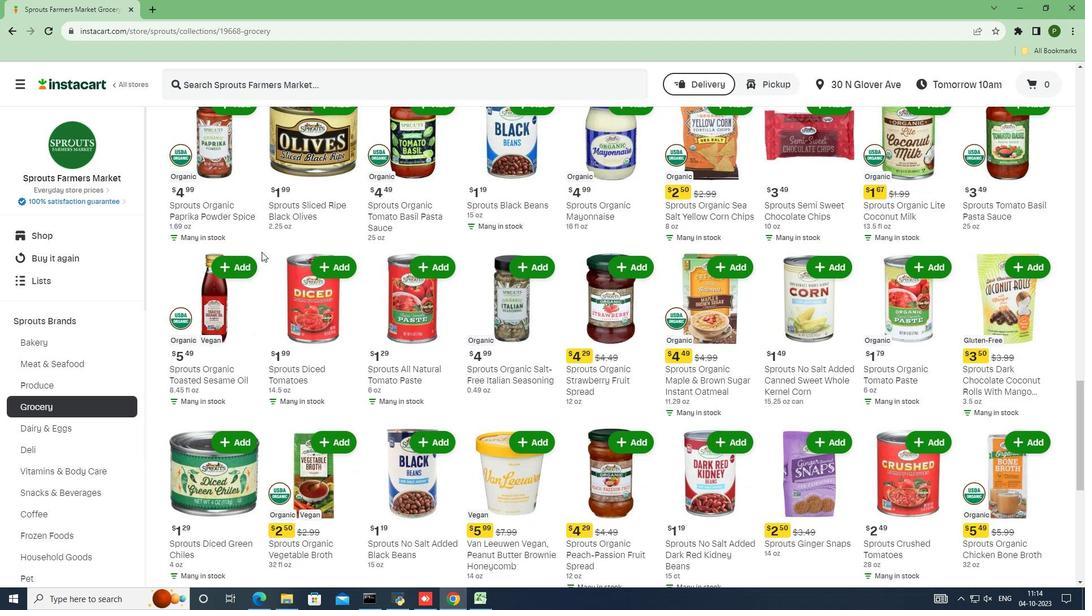 
Action: Mouse scrolled (261, 251) with delta (0, 0)
Screenshot: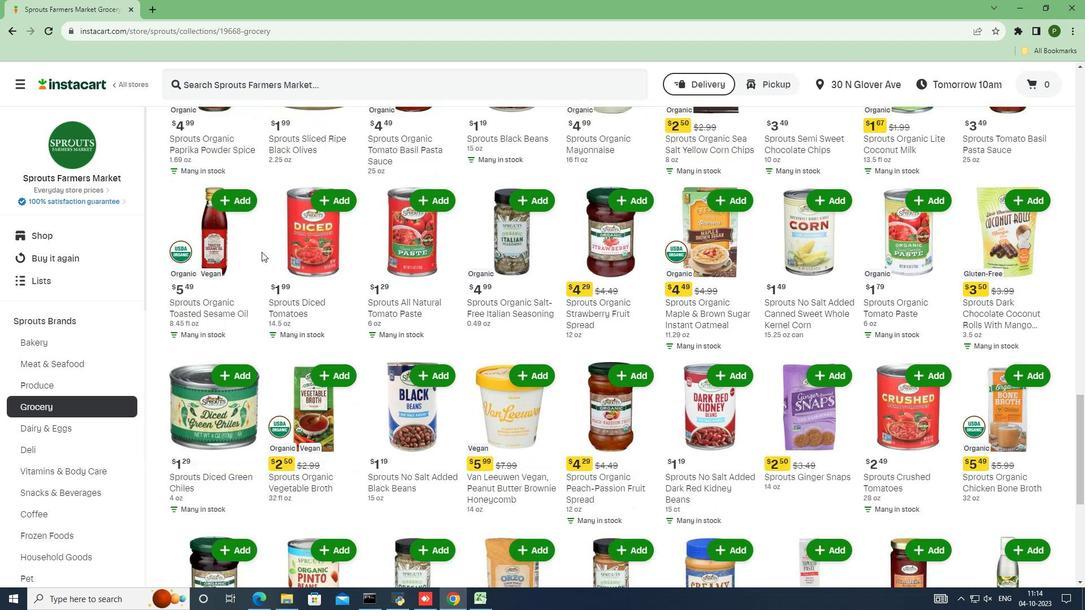 
Action: Mouse scrolled (261, 251) with delta (0, 0)
Screenshot: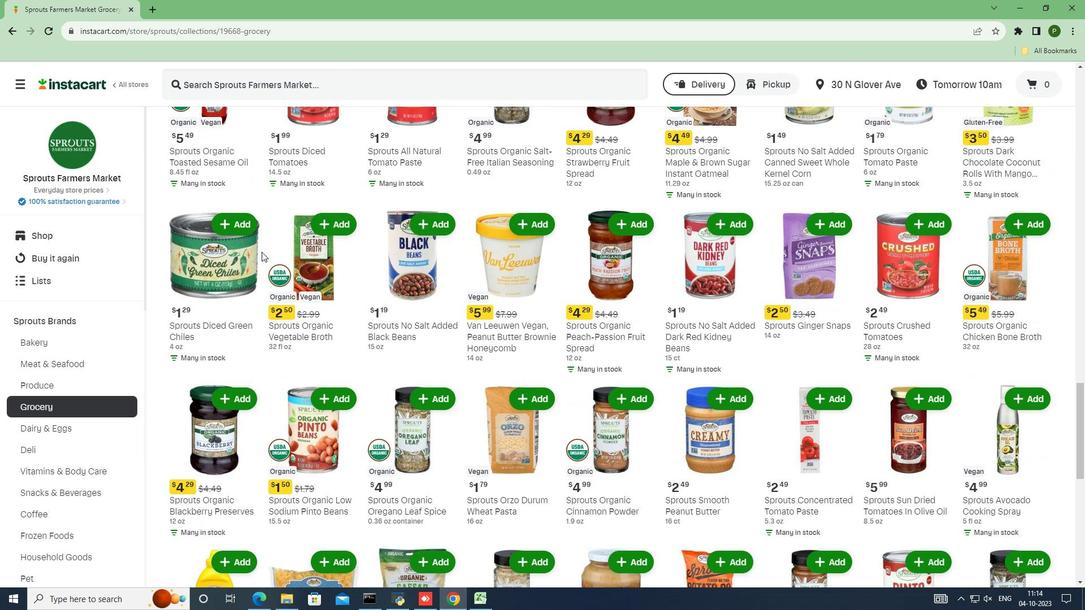 
Action: Mouse scrolled (261, 251) with delta (0, 0)
Screenshot: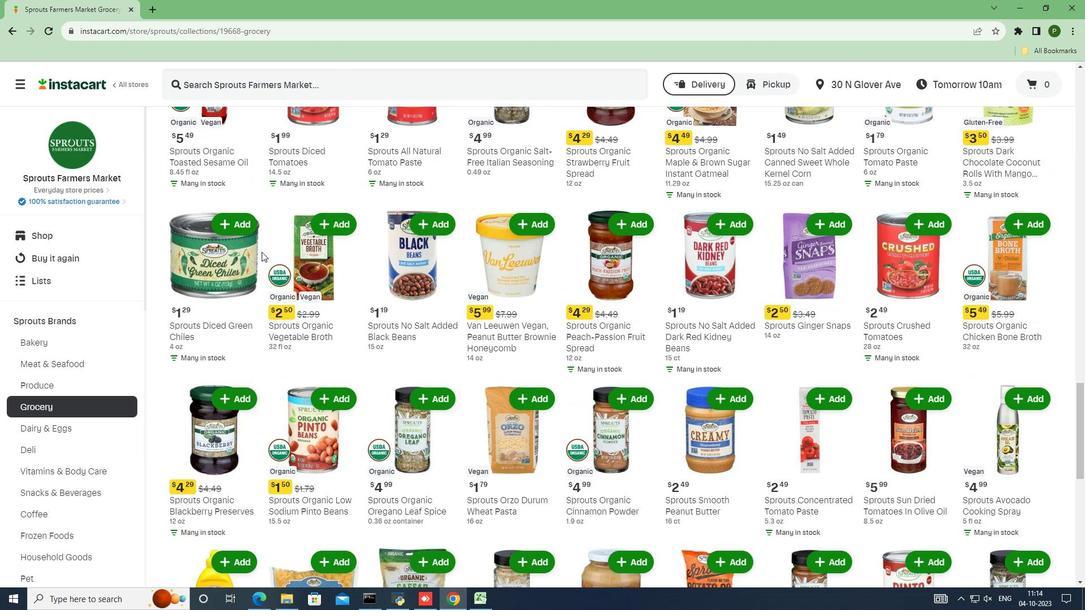 
Action: Mouse scrolled (261, 251) with delta (0, 0)
Screenshot: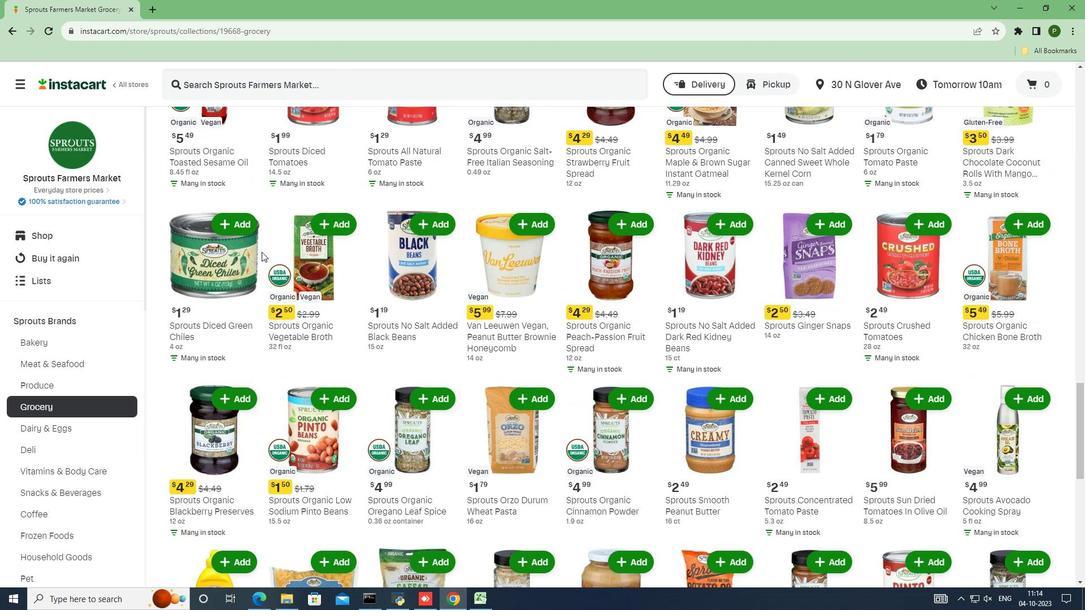 
Action: Mouse scrolled (261, 251) with delta (0, 0)
Screenshot: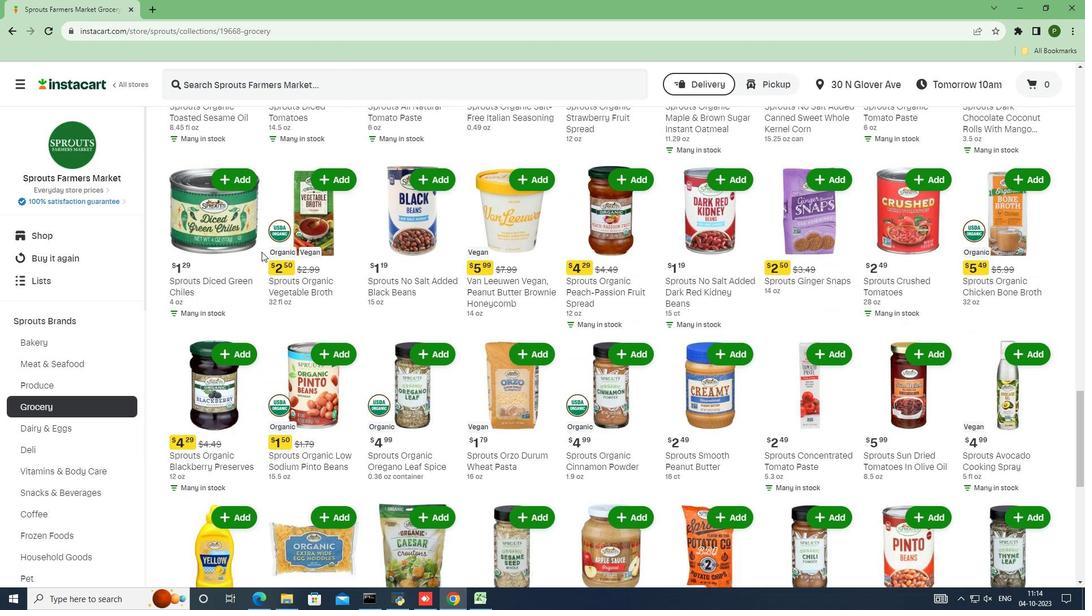 
Action: Mouse scrolled (261, 251) with delta (0, 0)
Screenshot: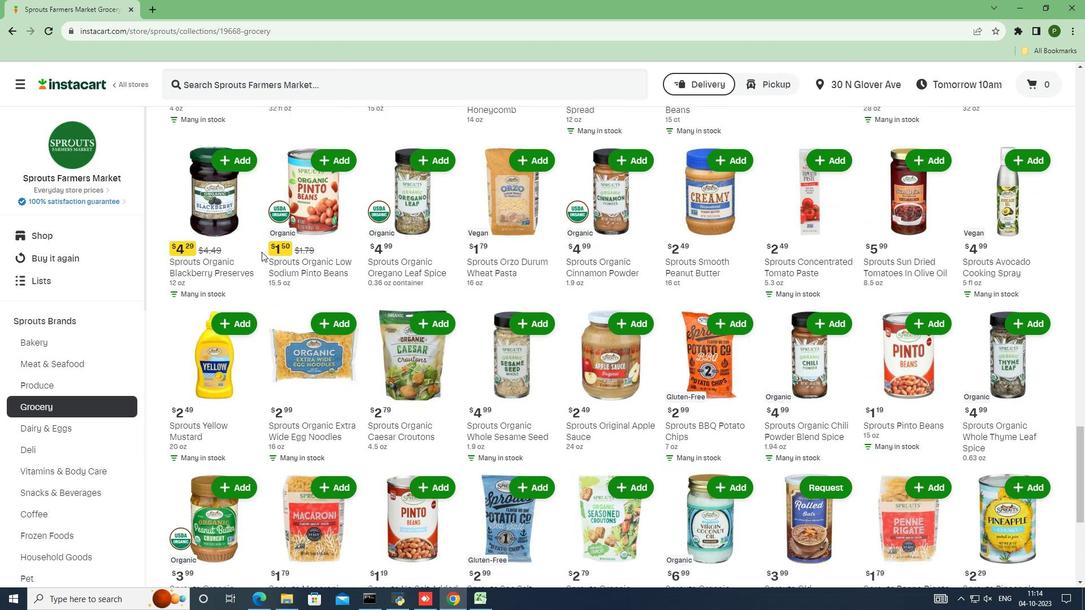 
Action: Mouse scrolled (261, 251) with delta (0, 0)
Screenshot: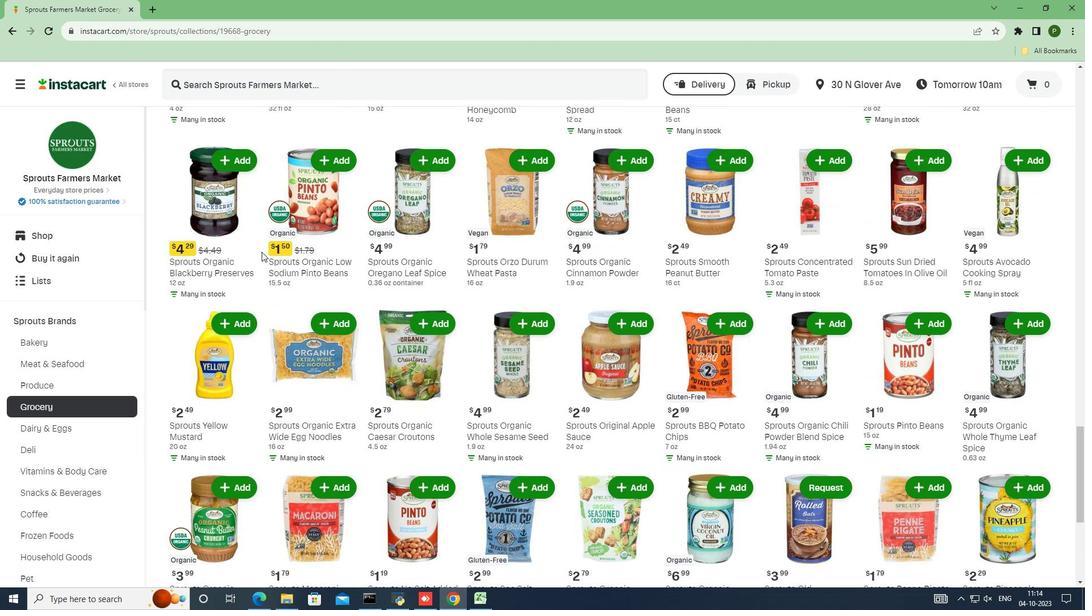 
Action: Mouse scrolled (261, 251) with delta (0, 0)
Screenshot: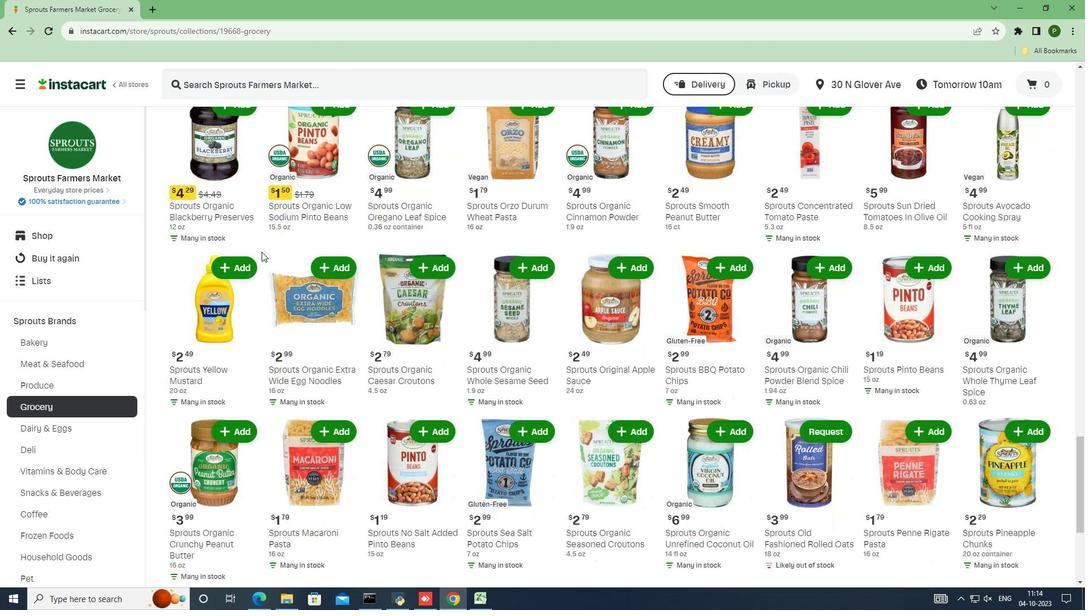 
Action: Mouse scrolled (261, 251) with delta (0, 0)
Screenshot: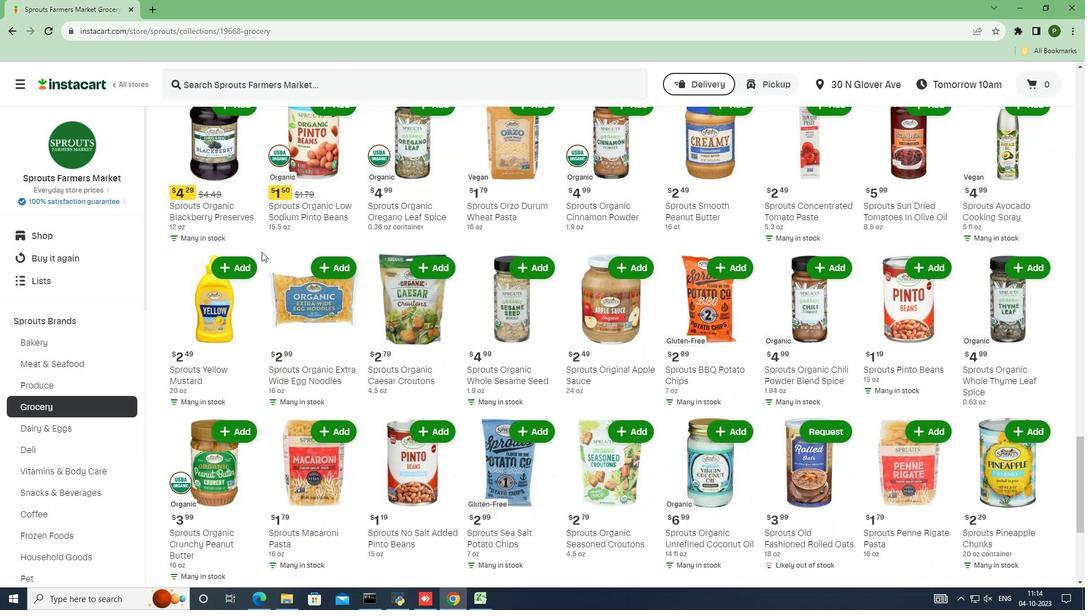 
Action: Mouse scrolled (261, 251) with delta (0, 0)
Screenshot: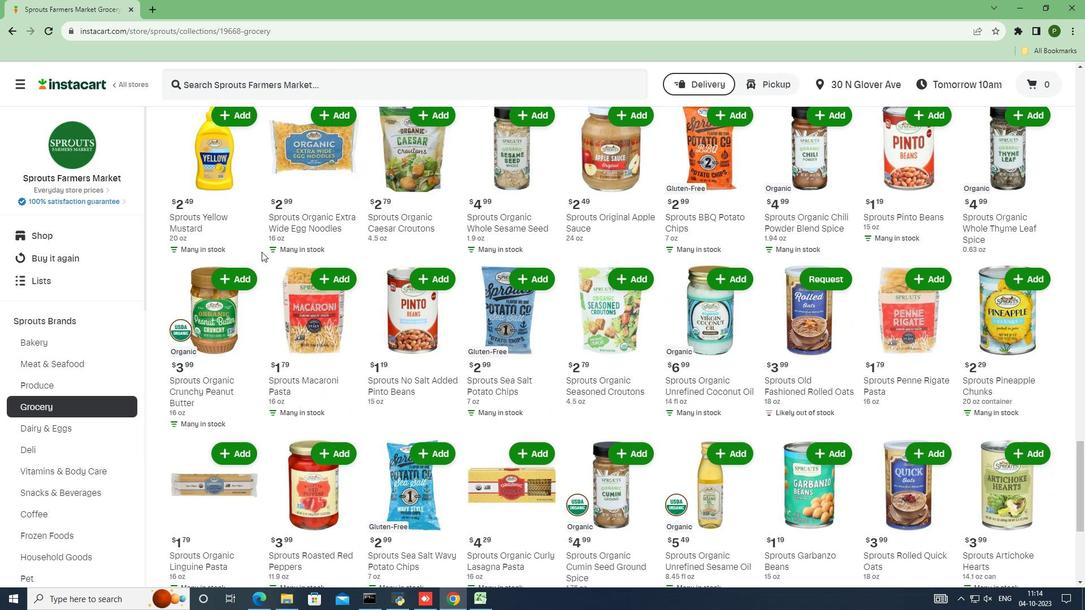 
Action: Mouse scrolled (261, 251) with delta (0, 0)
Screenshot: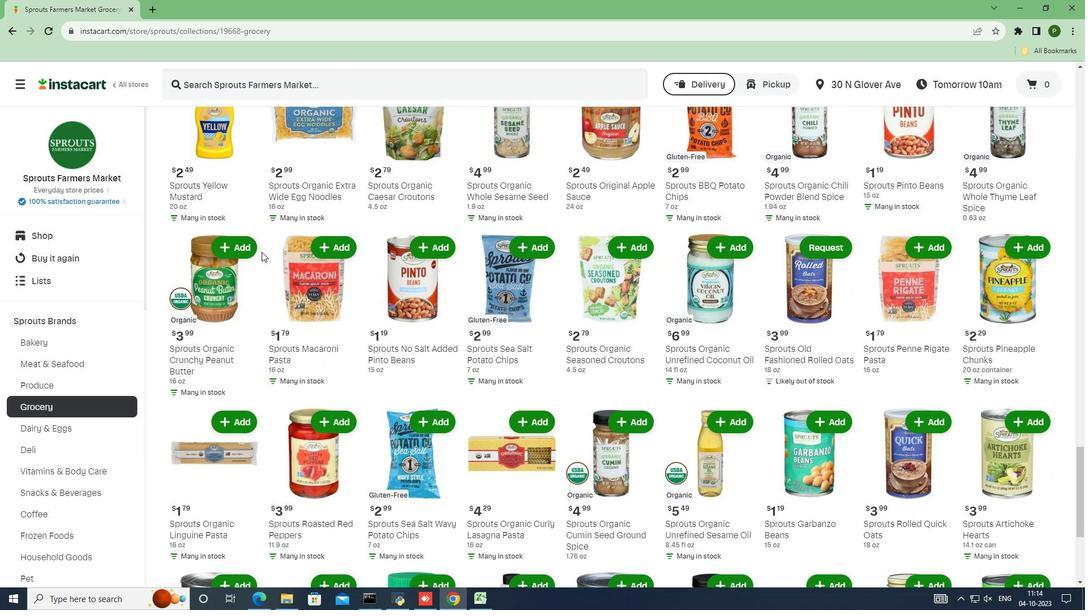 
Action: Mouse scrolled (261, 251) with delta (0, 0)
Screenshot: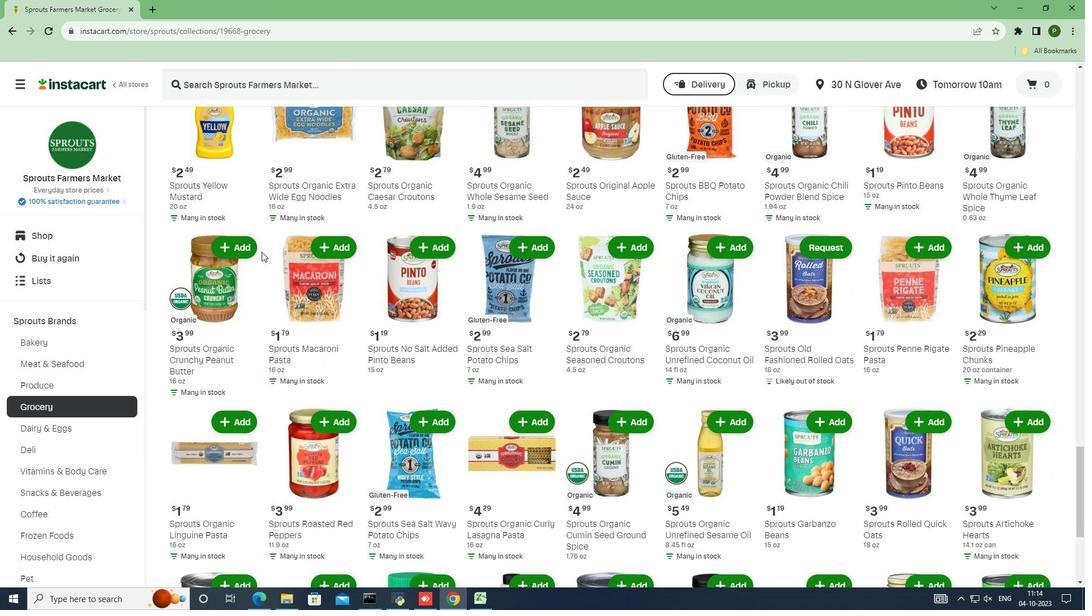 
Action: Mouse scrolled (261, 251) with delta (0, 0)
Screenshot: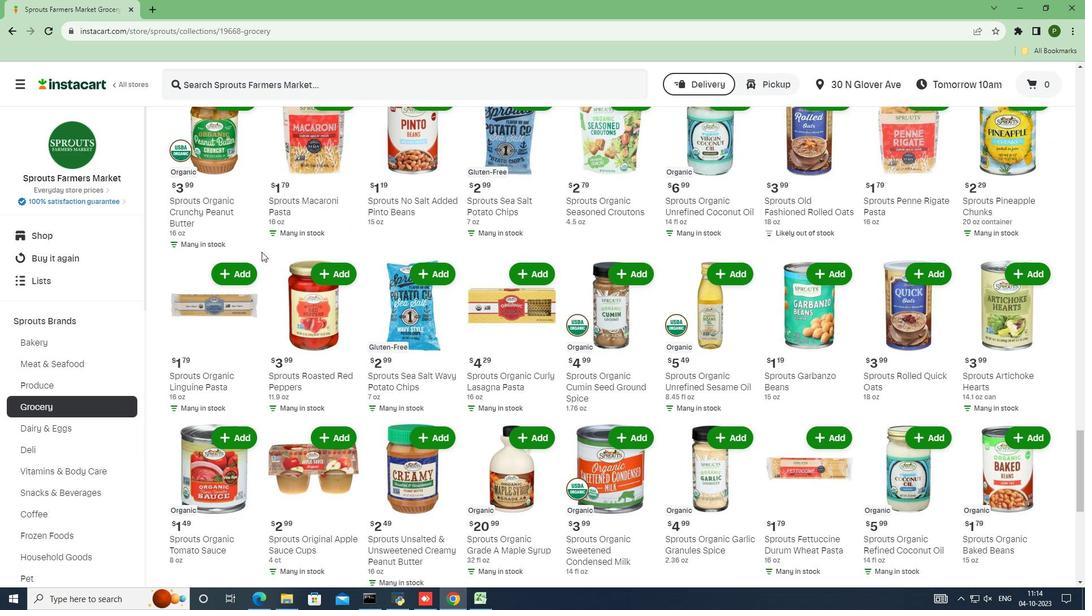 
Action: Mouse scrolled (261, 251) with delta (0, 0)
Screenshot: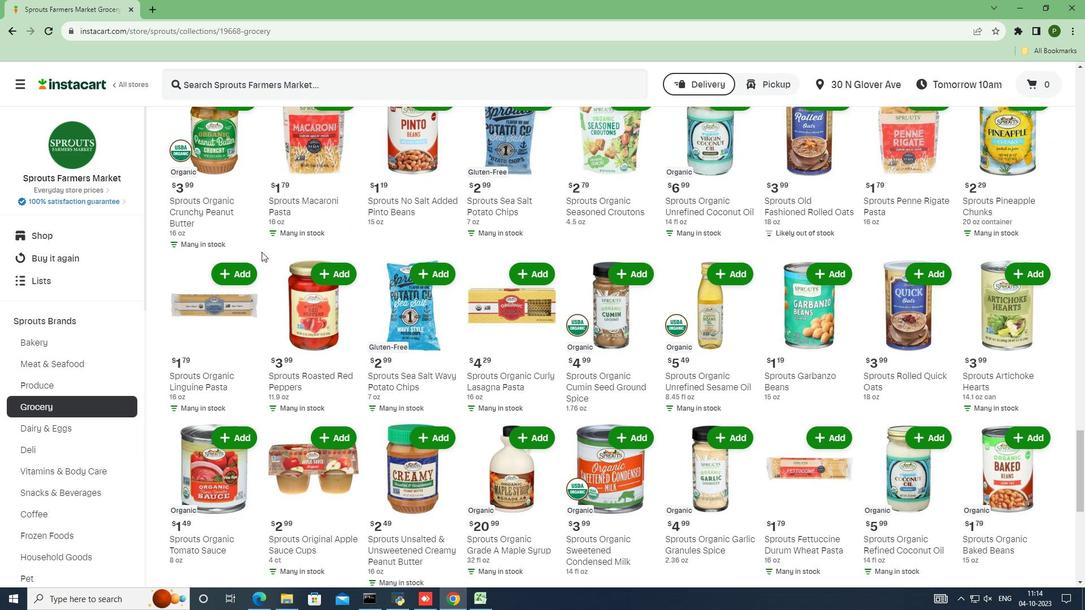 
Action: Mouse scrolled (261, 251) with delta (0, 0)
Screenshot: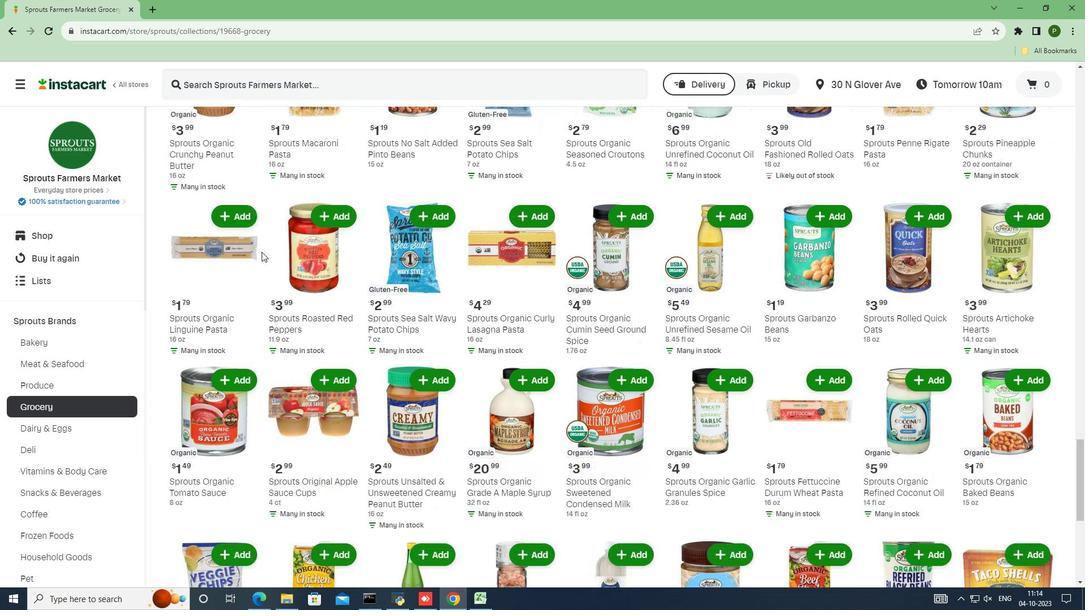 
Action: Mouse scrolled (261, 251) with delta (0, 0)
Screenshot: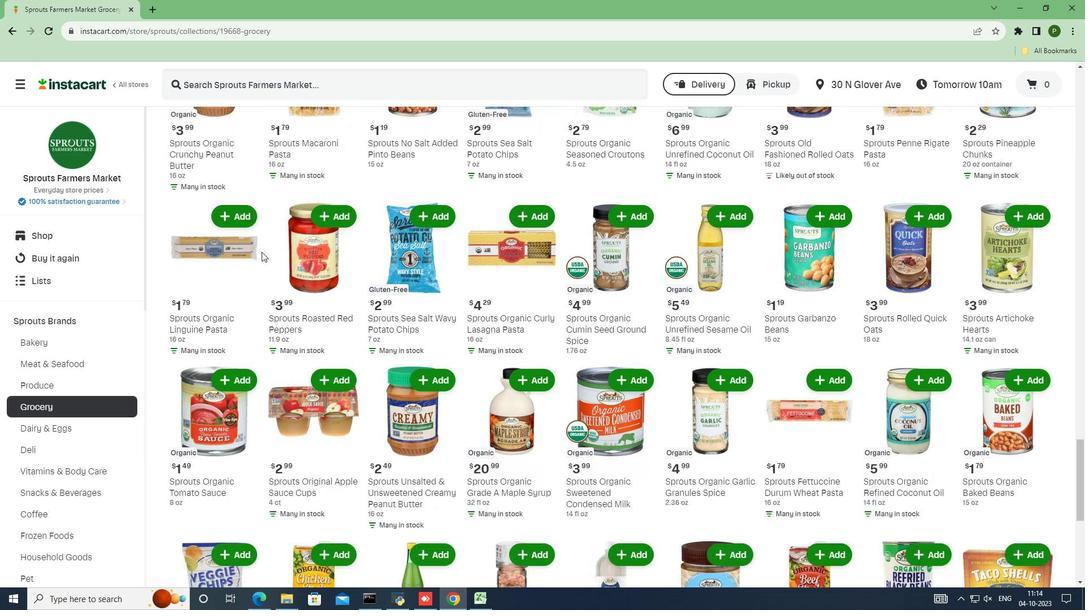 
Action: Mouse scrolled (261, 251) with delta (0, 0)
Screenshot: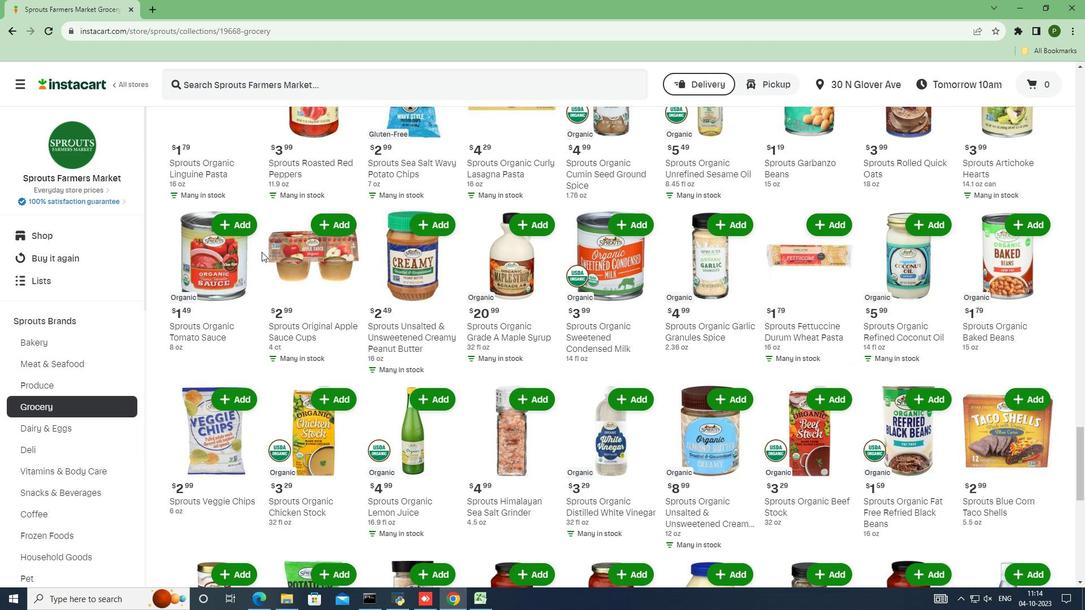 
Action: Mouse scrolled (261, 251) with delta (0, 0)
Screenshot: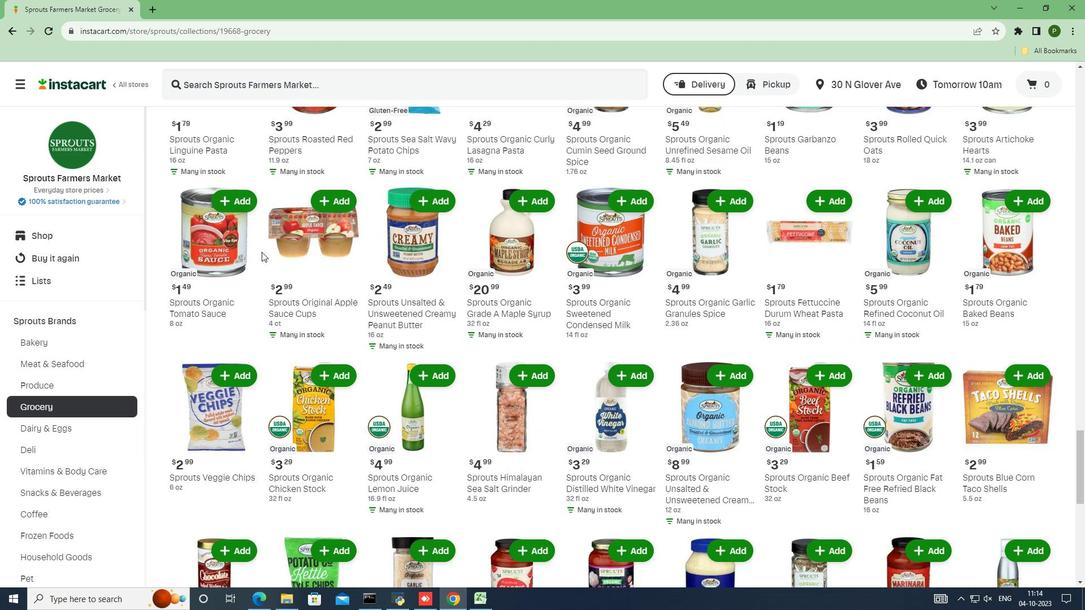 
Action: Mouse scrolled (261, 251) with delta (0, 0)
Screenshot: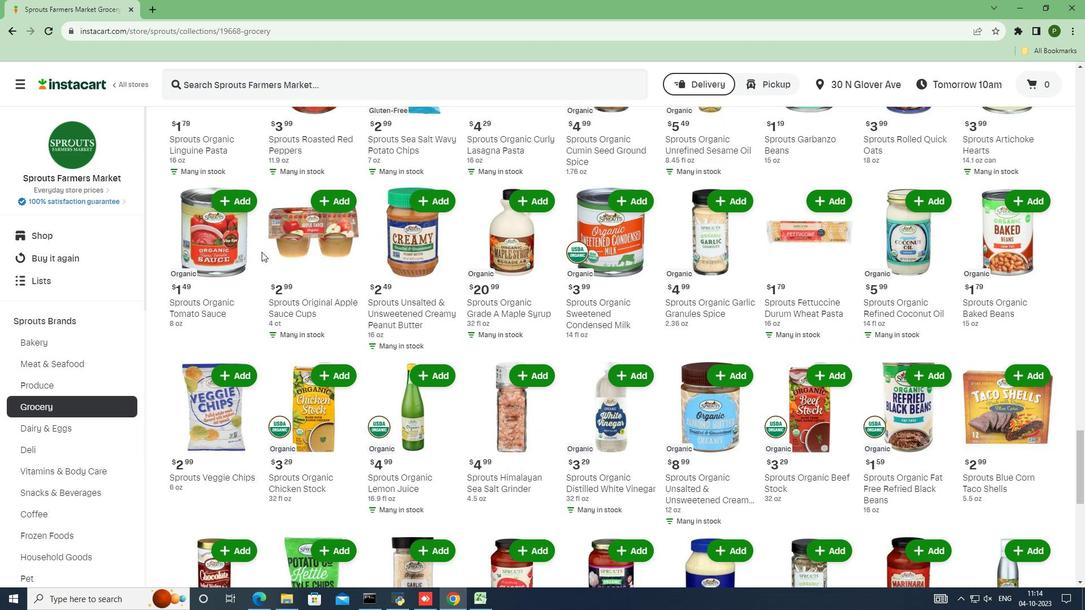 
Action: Mouse scrolled (261, 251) with delta (0, 0)
Screenshot: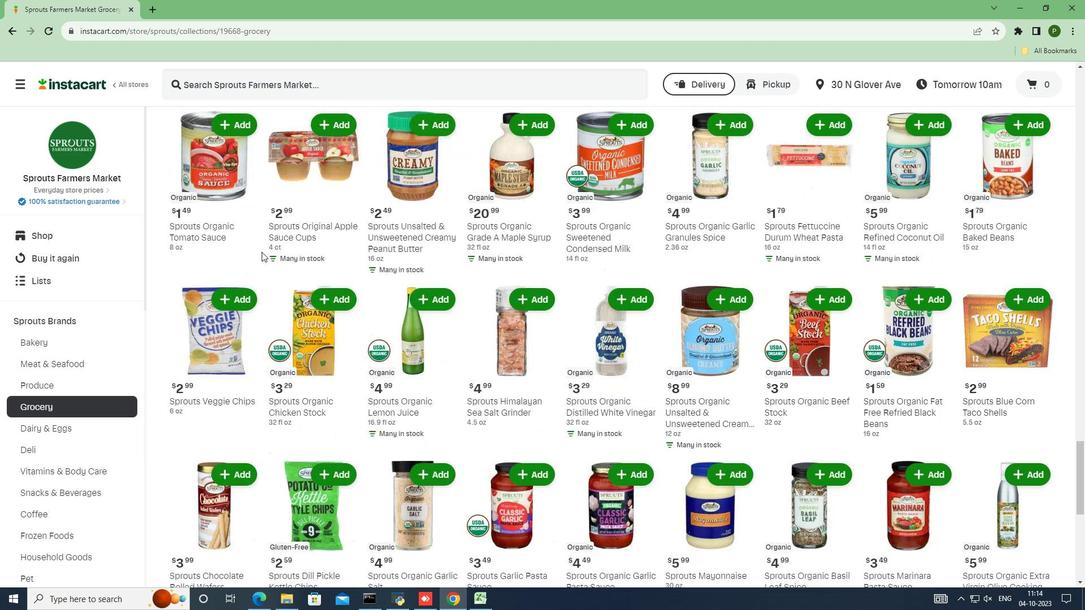 
Action: Mouse scrolled (261, 251) with delta (0, 0)
Screenshot: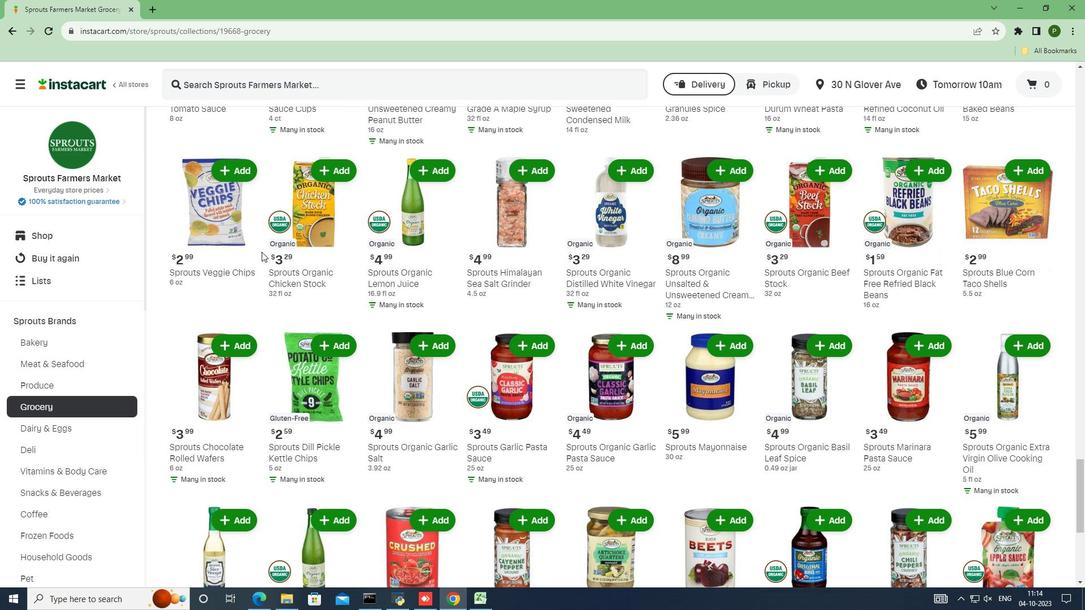 
Action: Mouse scrolled (261, 251) with delta (0, 0)
Screenshot: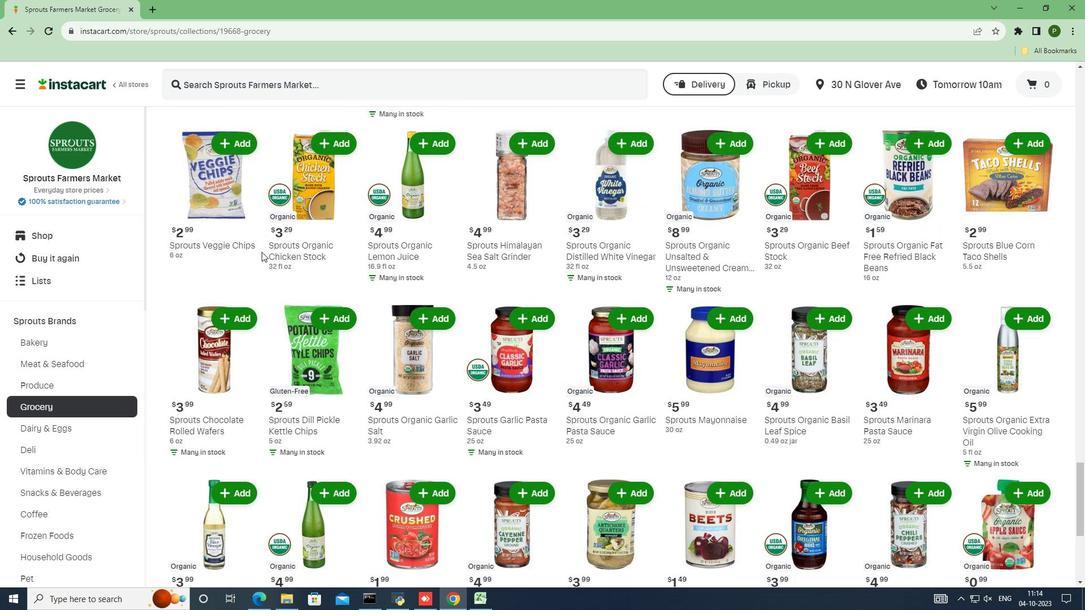 
Action: Mouse scrolled (261, 251) with delta (0, 0)
Screenshot: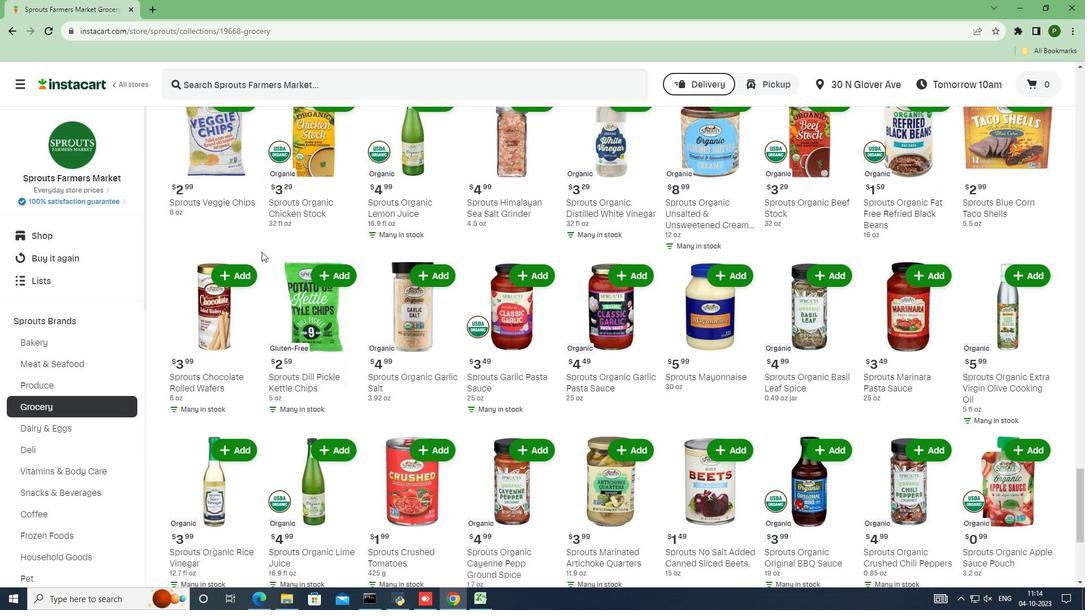 
Action: Mouse scrolled (261, 251) with delta (0, 0)
Screenshot: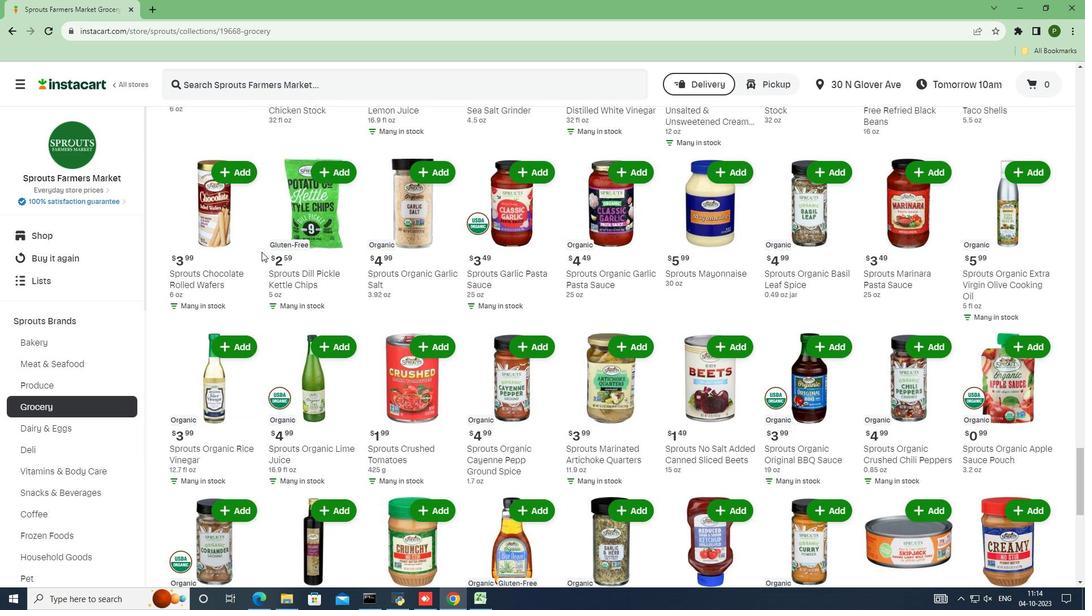 
Action: Mouse scrolled (261, 251) with delta (0, 0)
Screenshot: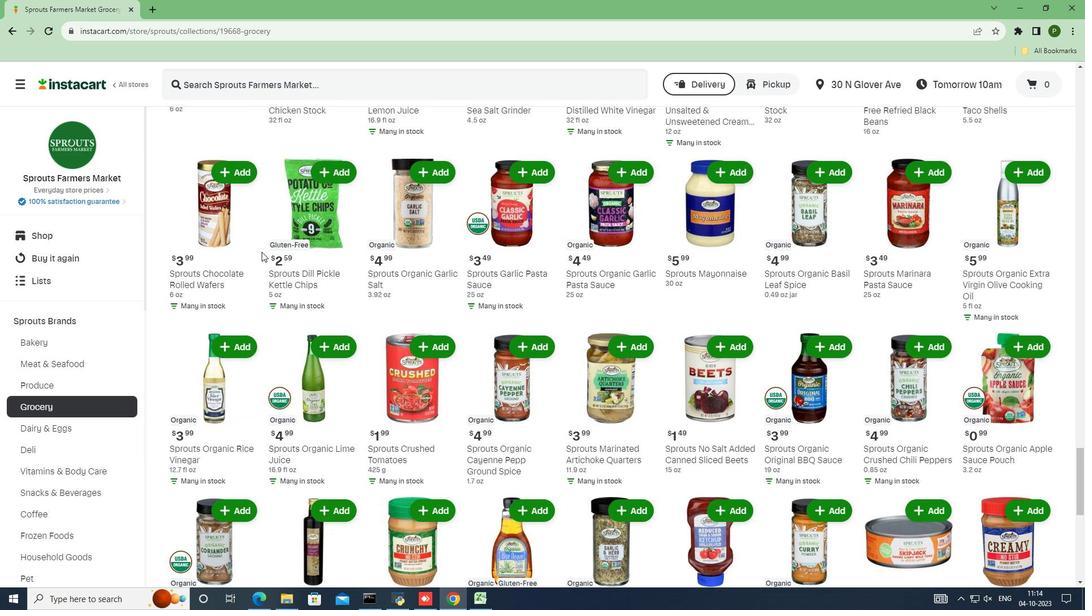 
Action: Mouse scrolled (261, 251) with delta (0, 0)
Screenshot: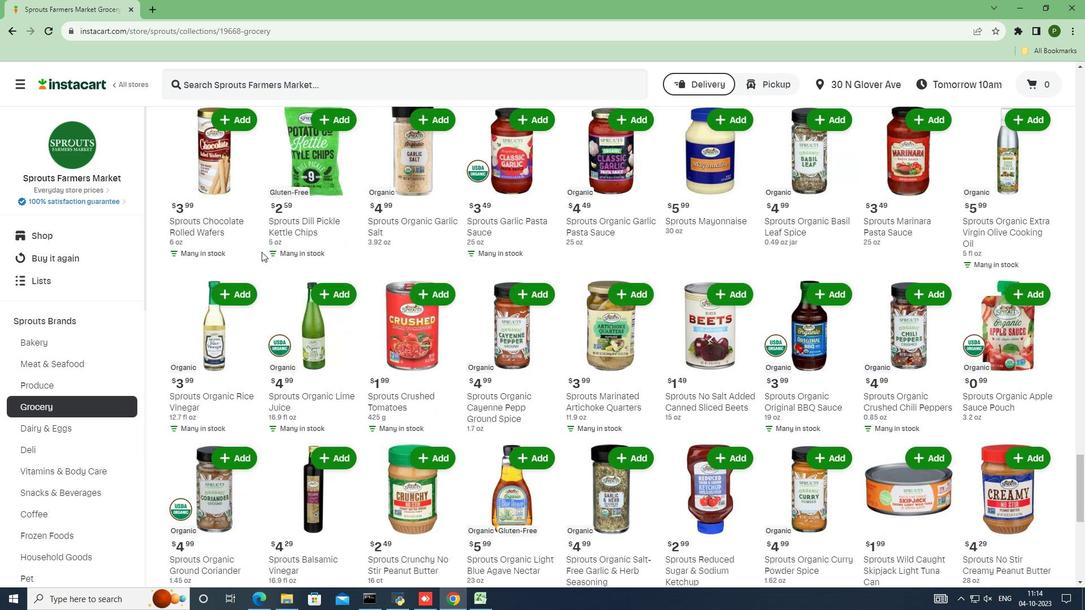 
Action: Mouse scrolled (261, 251) with delta (0, 0)
Screenshot: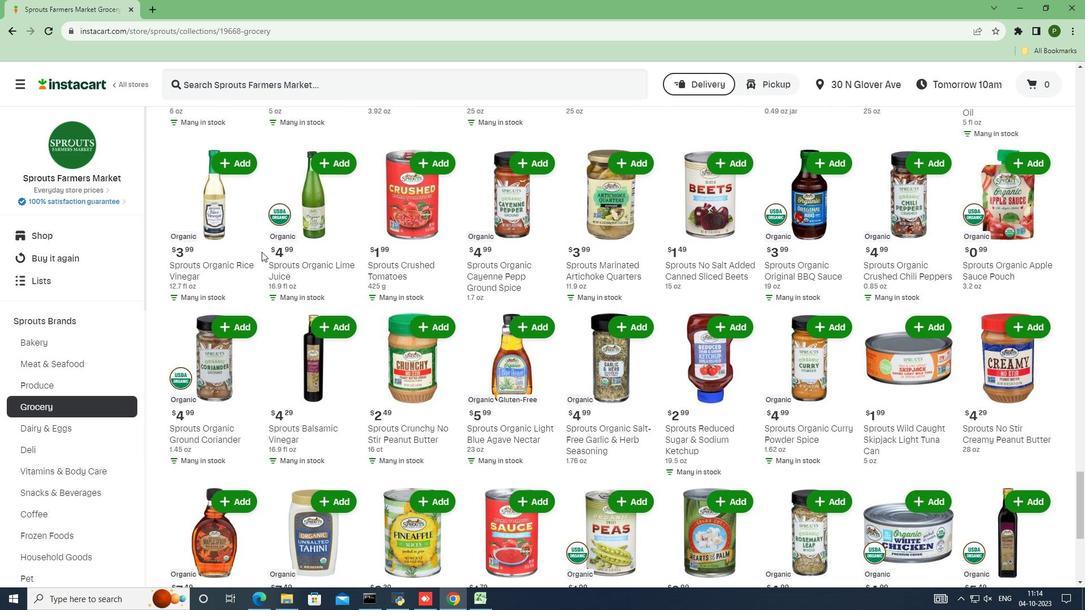 
Action: Mouse scrolled (261, 251) with delta (0, 0)
Screenshot: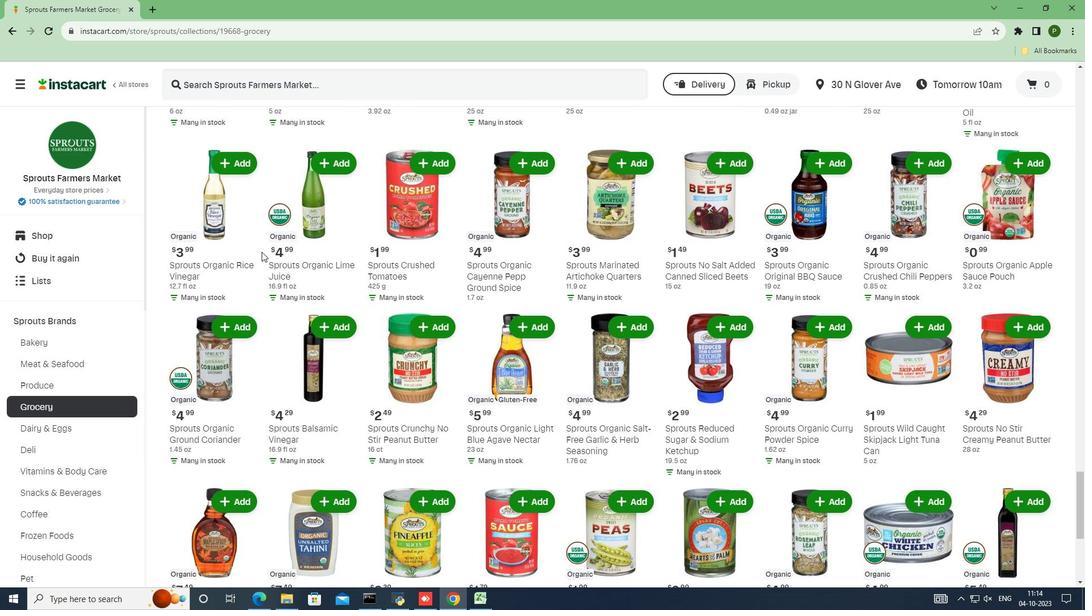 
Action: Mouse scrolled (261, 251) with delta (0, 0)
Screenshot: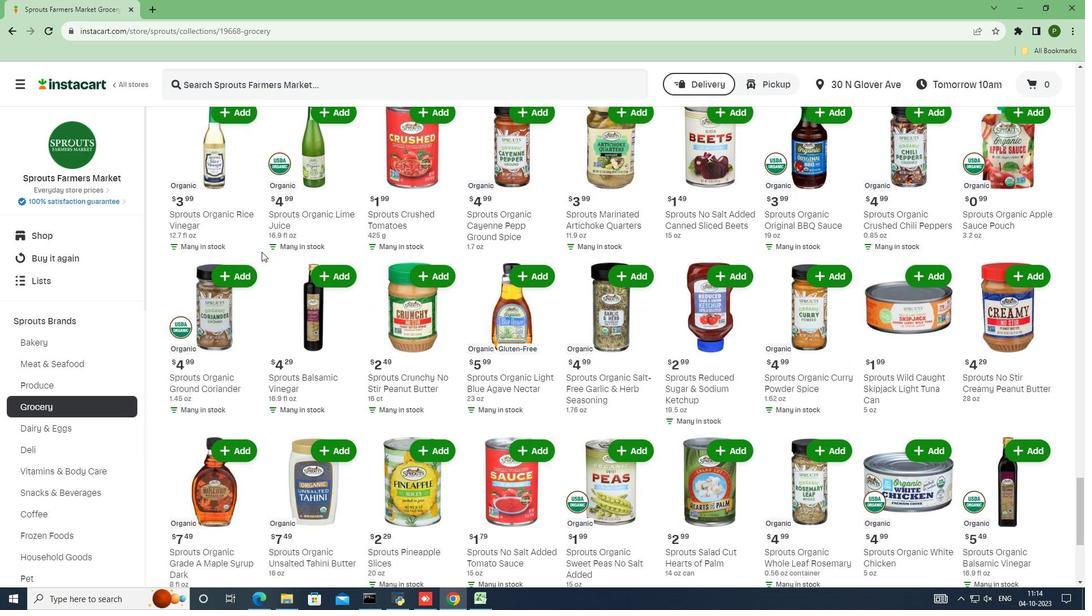 
Action: Mouse scrolled (261, 251) with delta (0, 0)
Screenshot: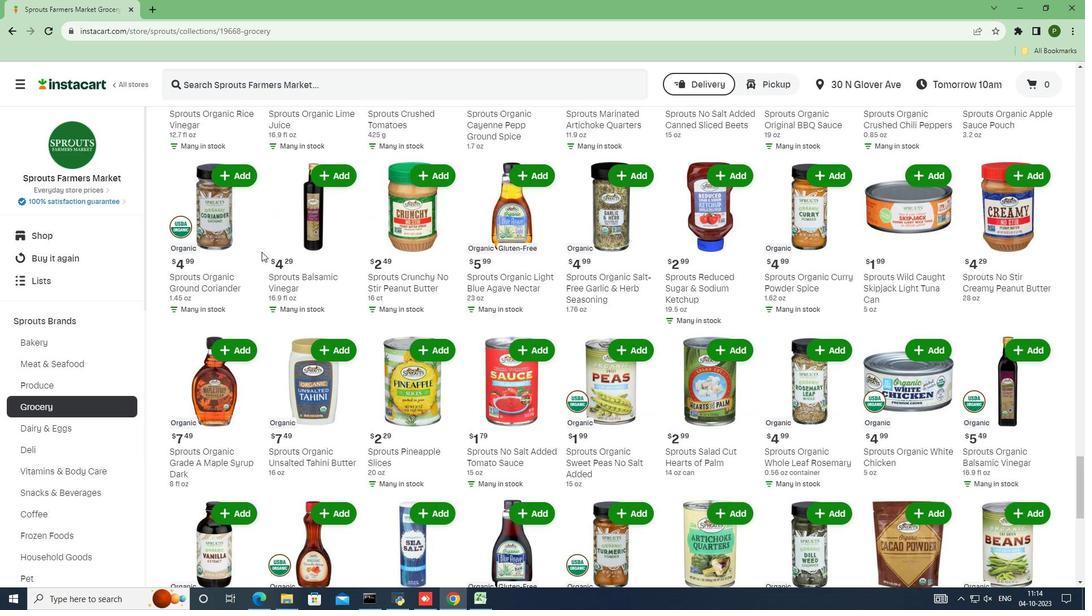 
Action: Mouse scrolled (261, 251) with delta (0, 0)
Screenshot: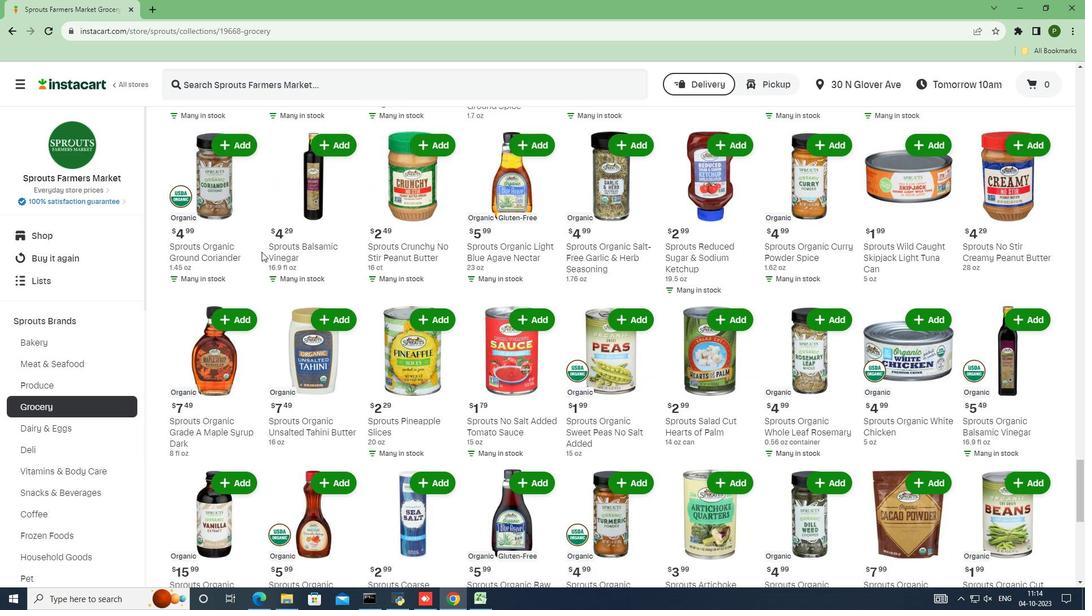 
Action: Mouse scrolled (261, 251) with delta (0, 0)
Screenshot: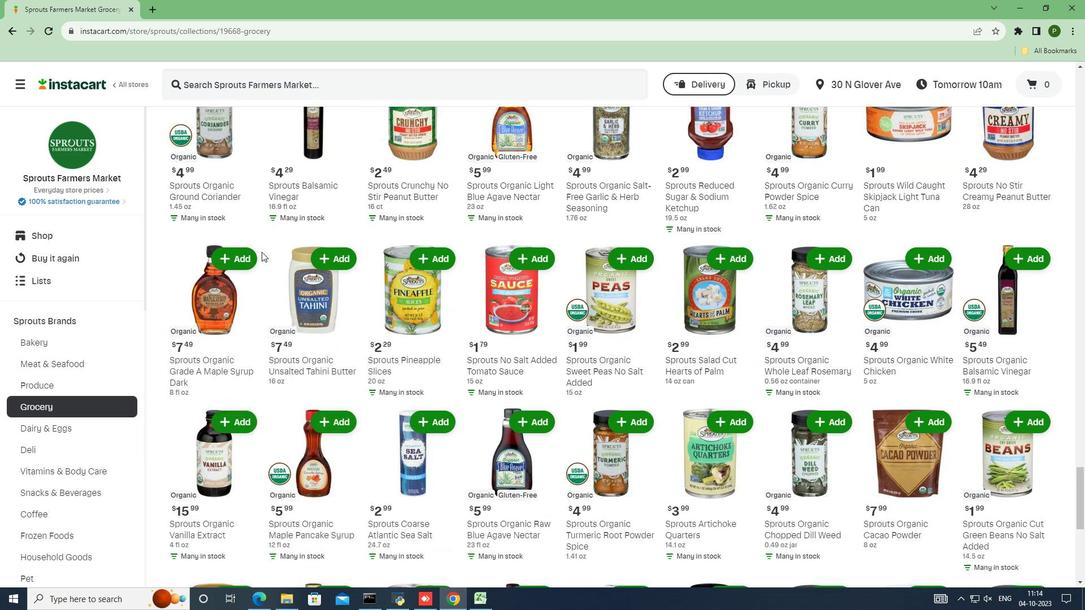 
Action: Mouse scrolled (261, 251) with delta (0, 0)
Screenshot: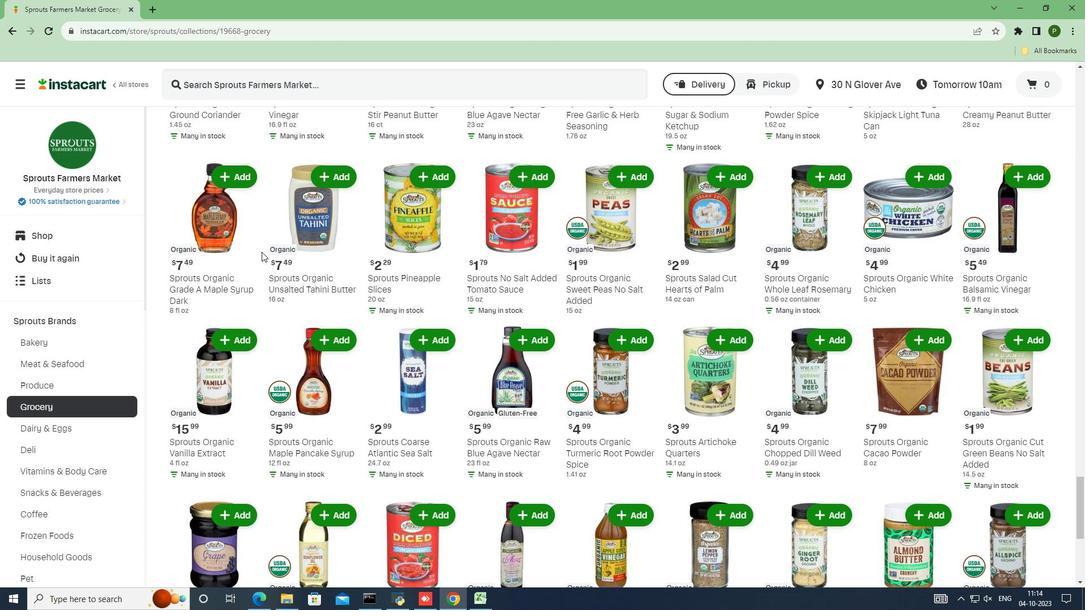 
Action: Mouse scrolled (261, 251) with delta (0, 0)
Screenshot: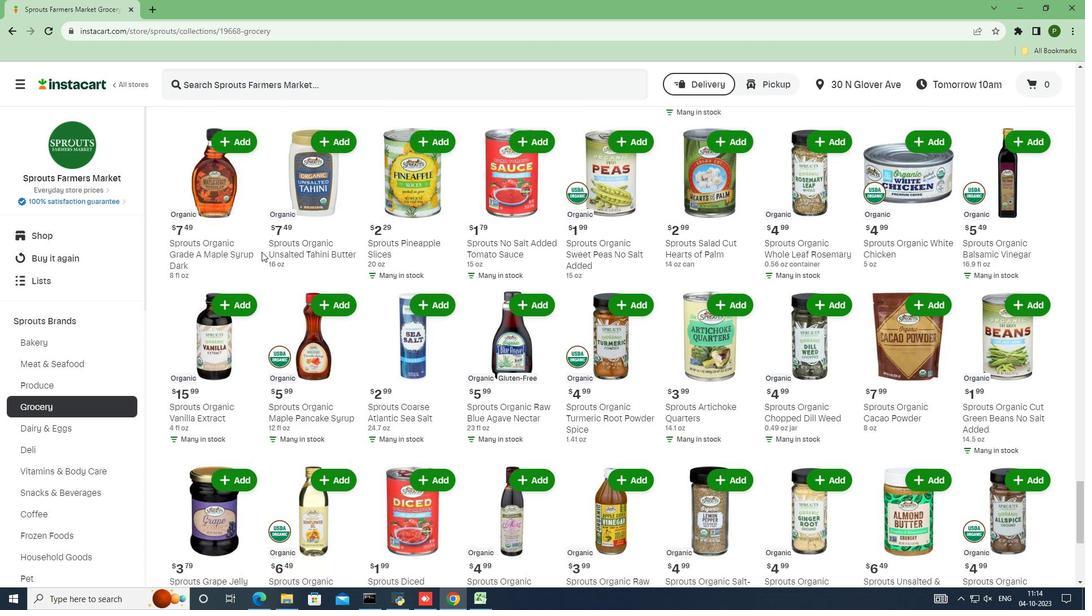 
Action: Mouse scrolled (261, 251) with delta (0, 0)
Screenshot: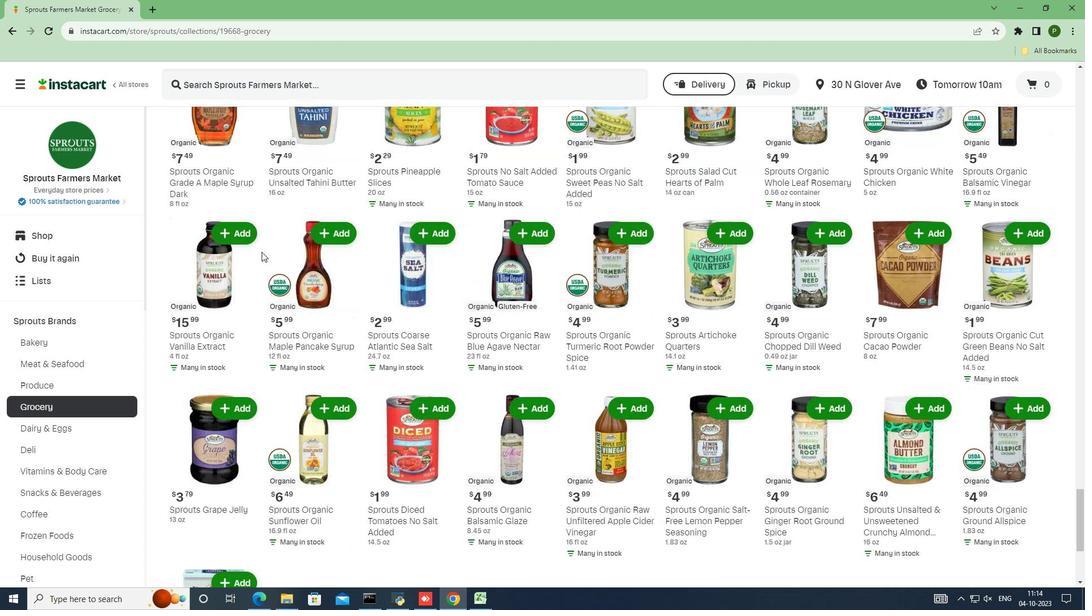 
Action: Mouse scrolled (261, 251) with delta (0, 0)
Screenshot: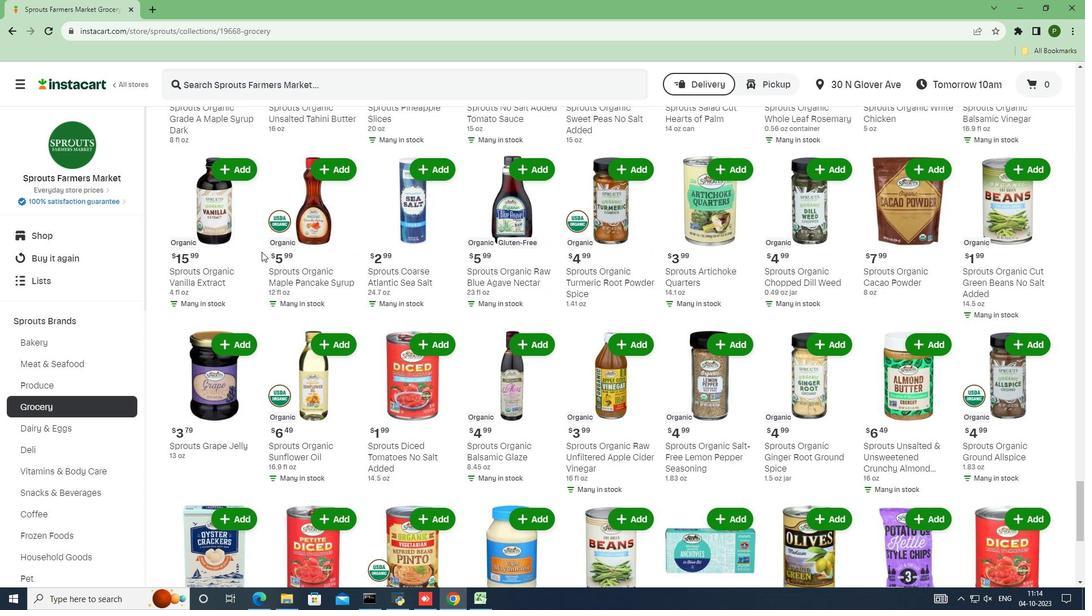 
Action: Mouse scrolled (261, 251) with delta (0, 0)
Screenshot: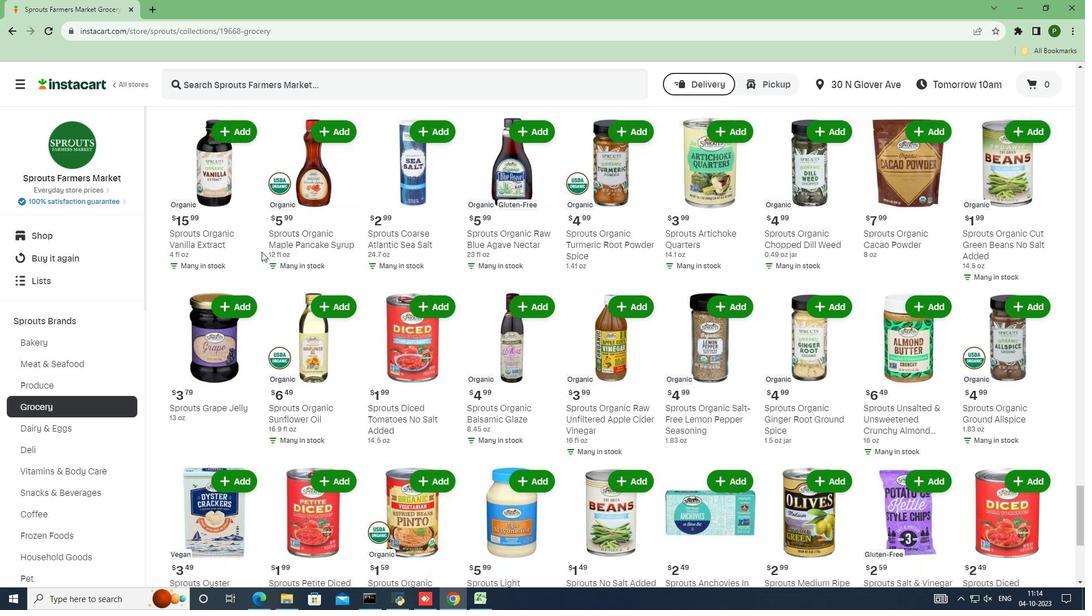 
Action: Mouse scrolled (261, 251) with delta (0, 0)
Screenshot: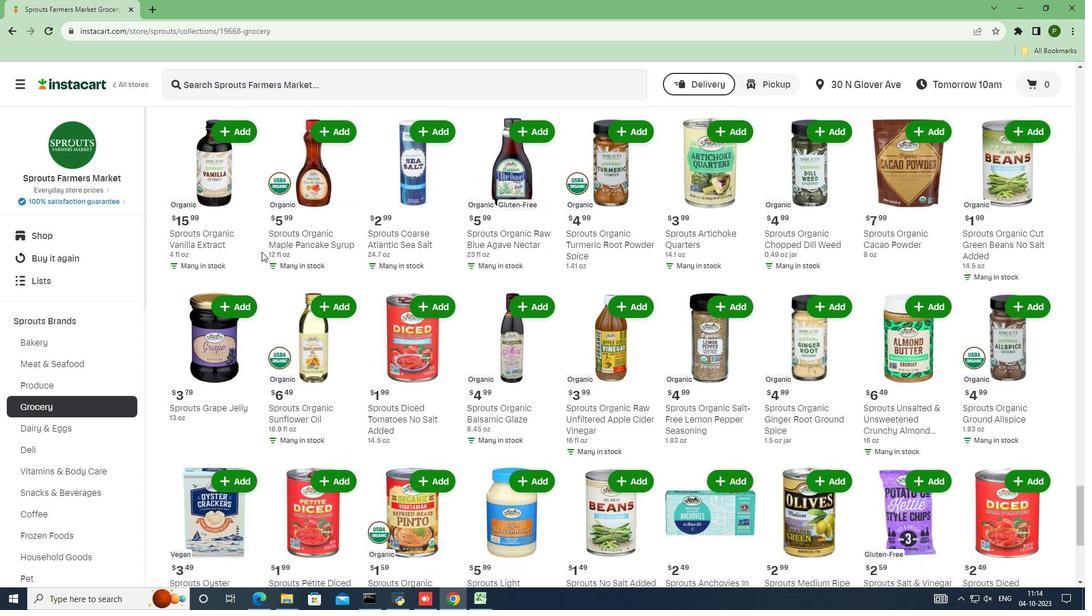 
Action: Mouse scrolled (261, 251) with delta (0, 0)
Screenshot: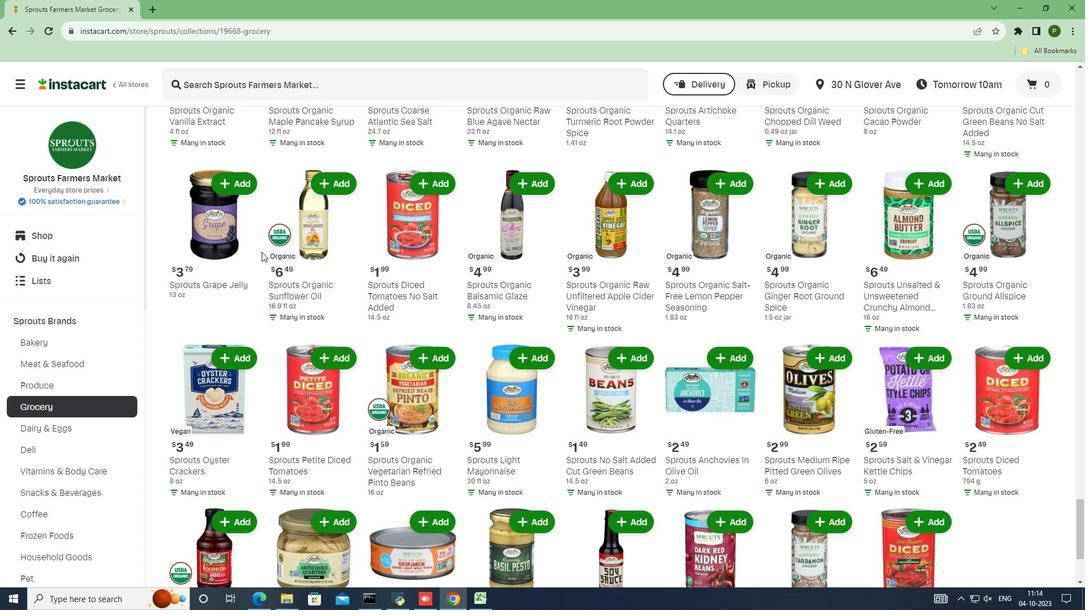 
Action: Mouse scrolled (261, 251) with delta (0, 0)
Screenshot: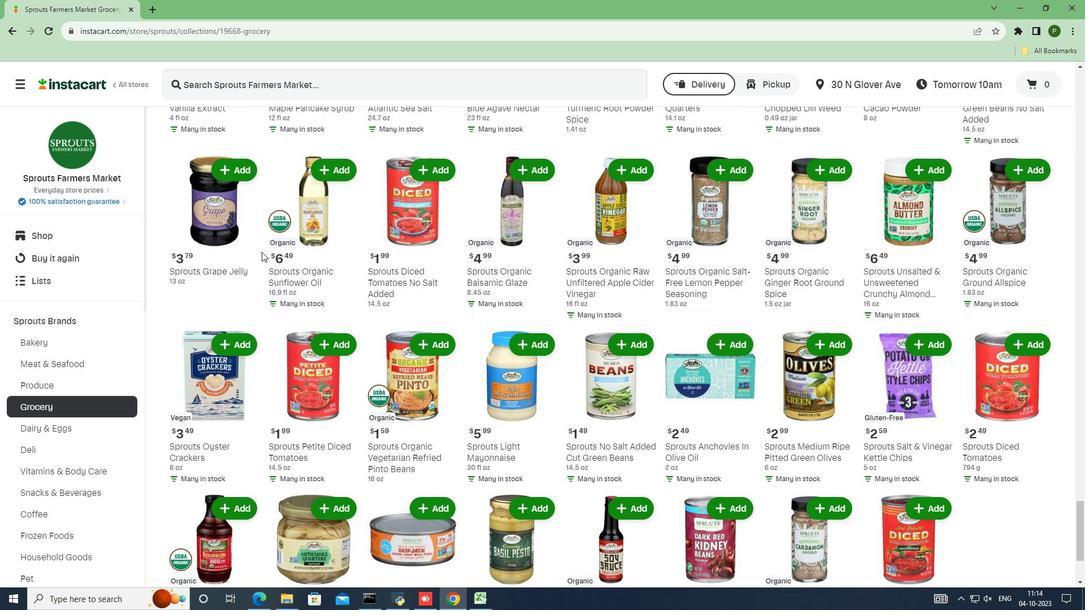 
Action: Mouse scrolled (261, 251) with delta (0, 0)
Screenshot: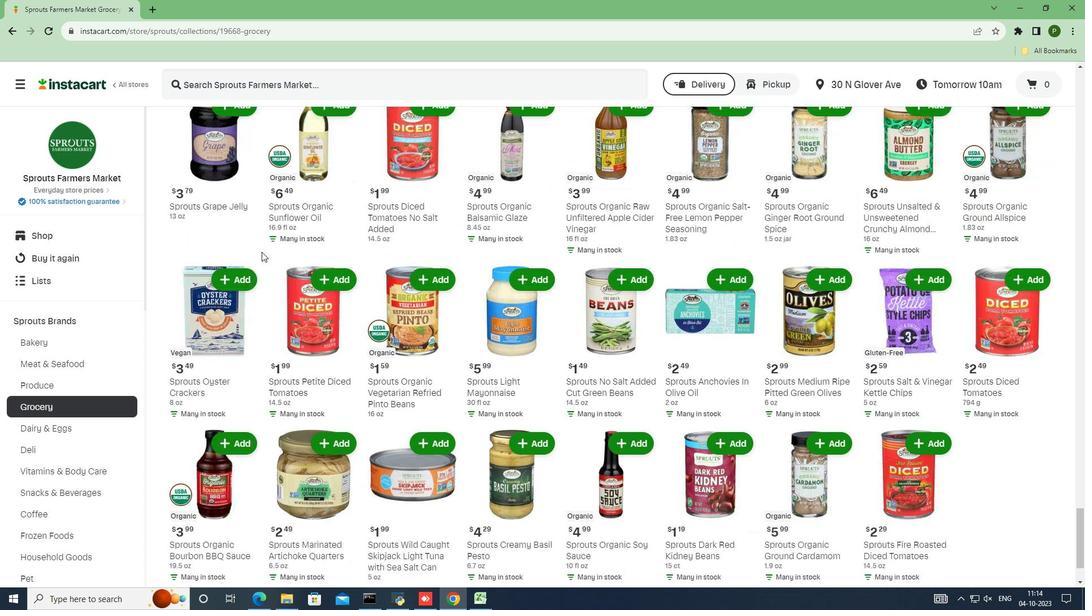 
Action: Mouse scrolled (261, 251) with delta (0, 0)
Screenshot: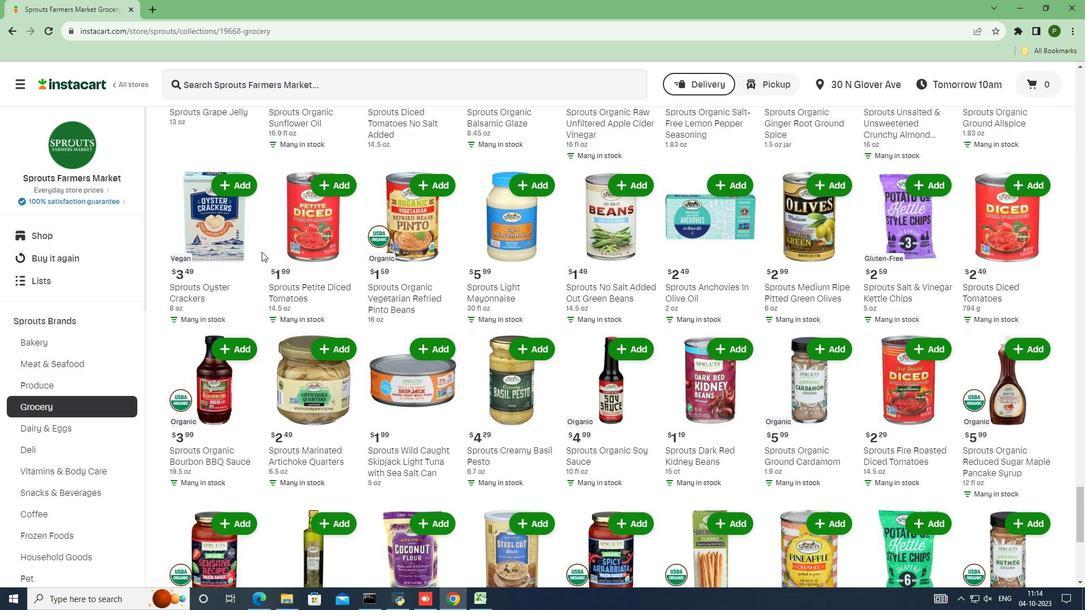 
Action: Mouse moved to (216, 302)
Screenshot: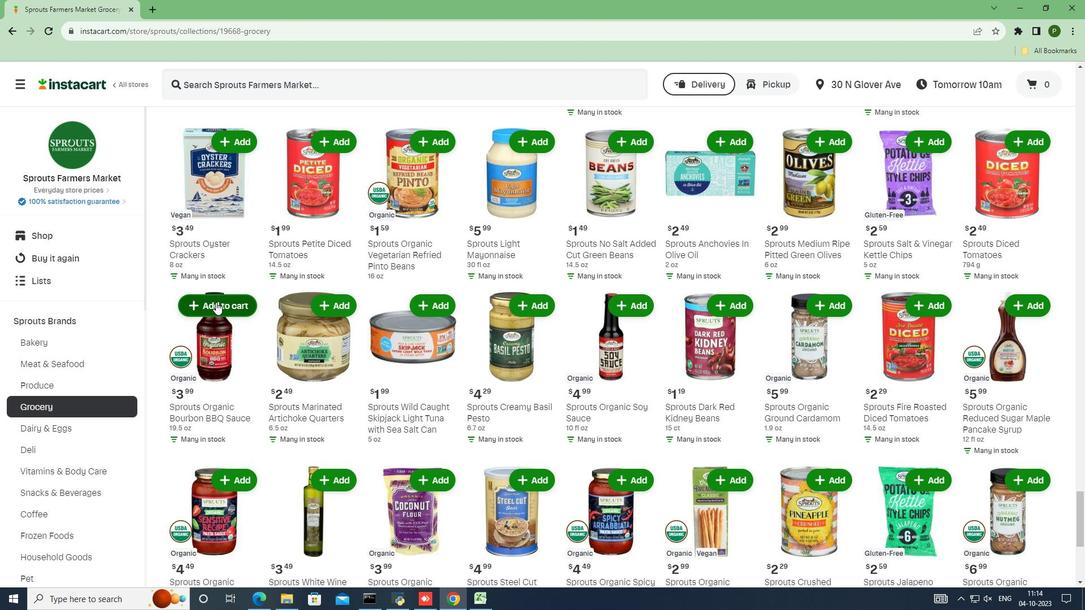 
Action: Mouse pressed left at (216, 302)
Screenshot: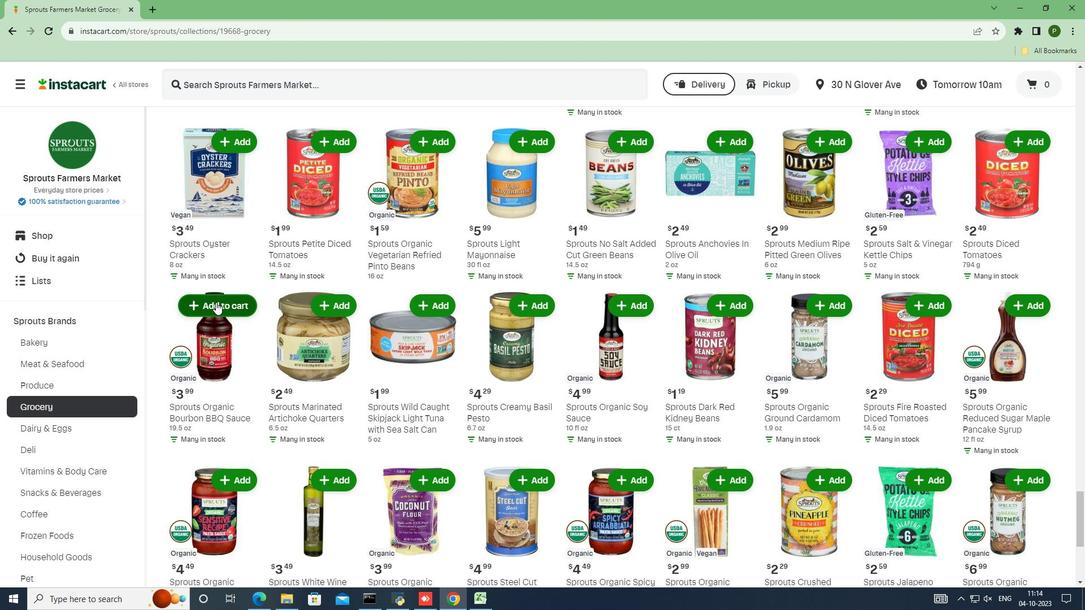 
